 Task: Select the javascript debug terminal option in the windows.
Action: Mouse moved to (11, 518)
Screenshot: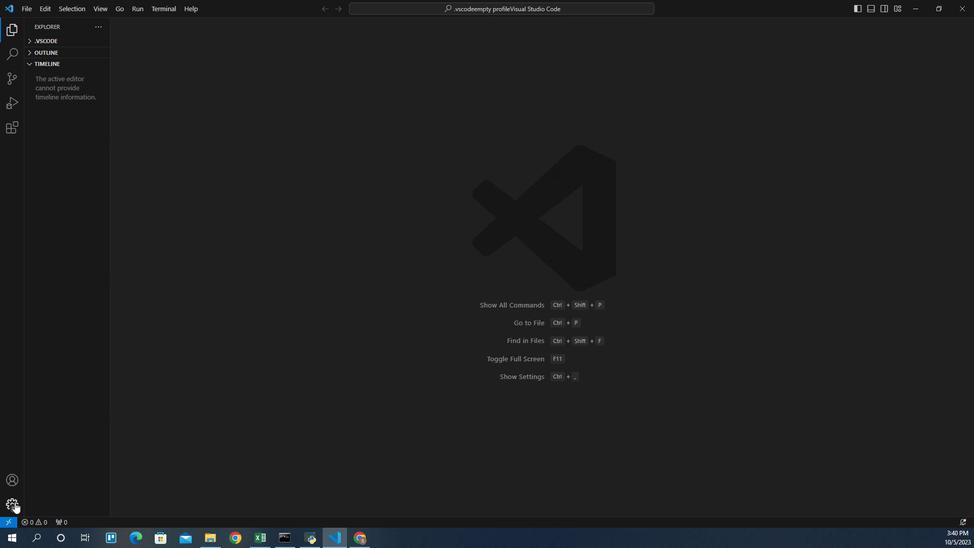 
Action: Mouse pressed left at (11, 518)
Screenshot: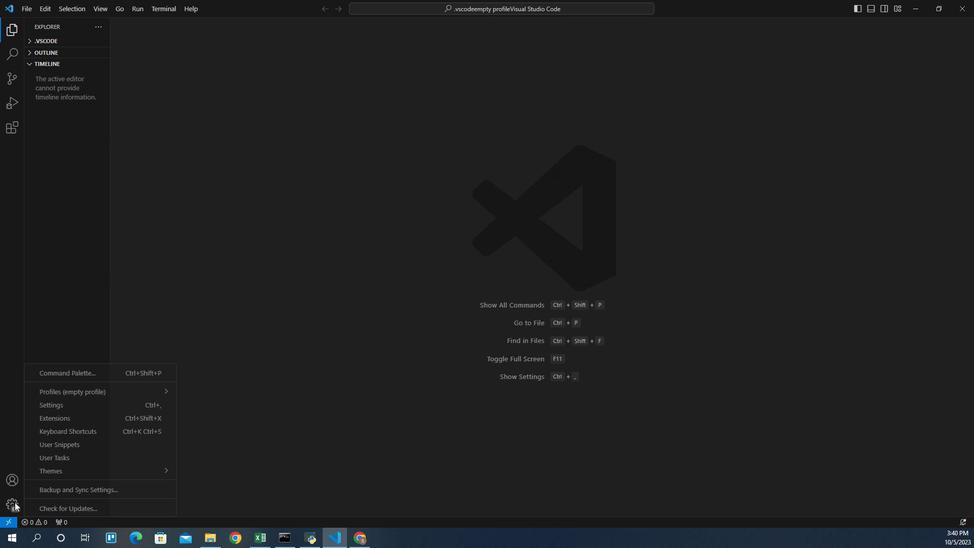 
Action: Mouse moved to (52, 413)
Screenshot: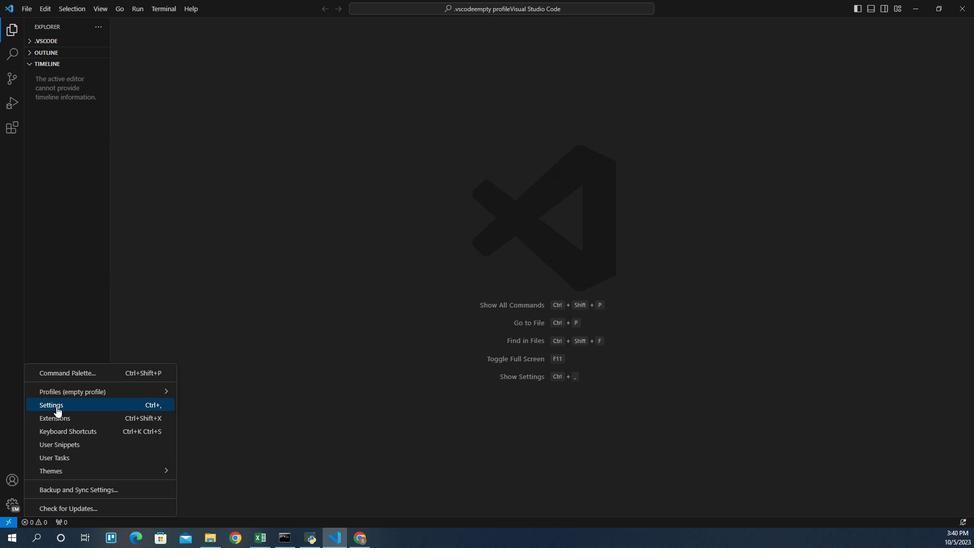 
Action: Mouse pressed left at (52, 413)
Screenshot: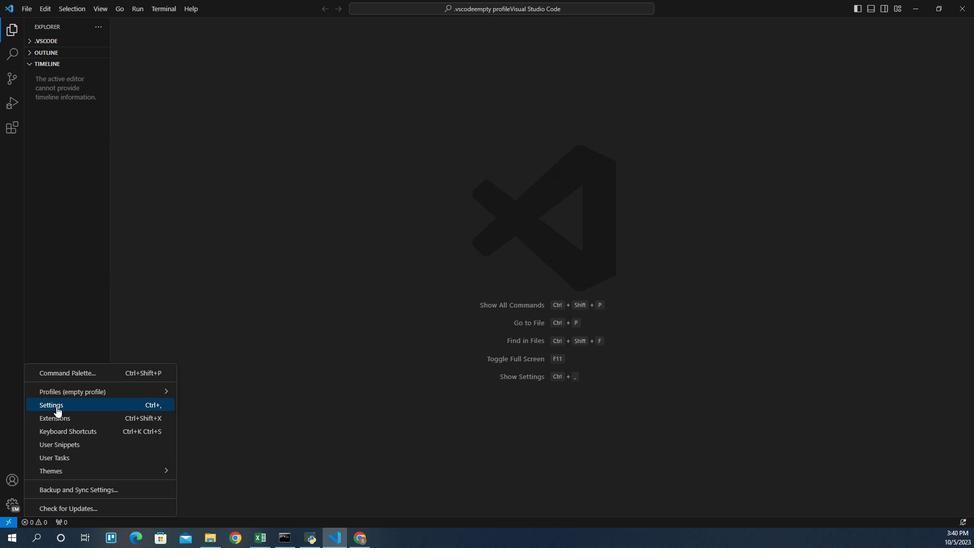 
Action: Mouse moved to (267, 120)
Screenshot: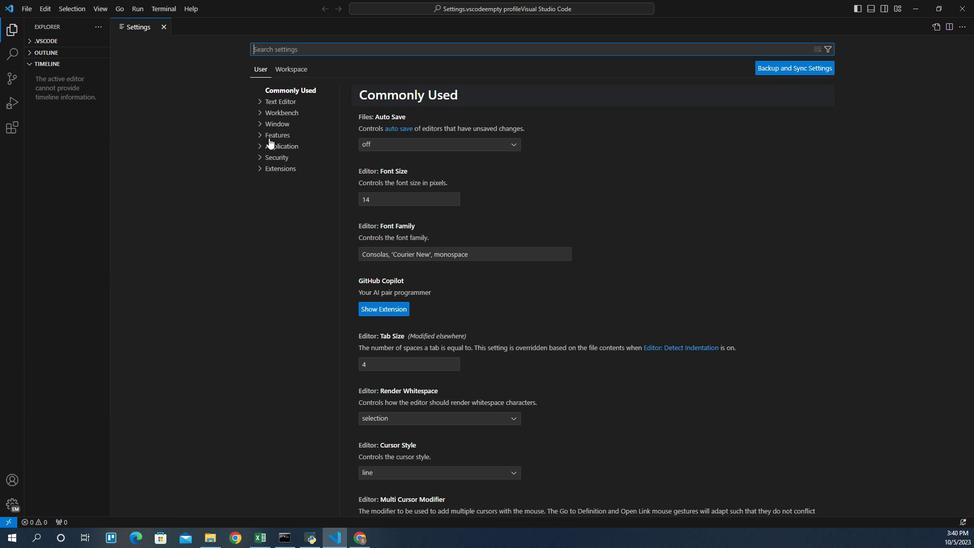 
Action: Mouse pressed left at (267, 120)
Screenshot: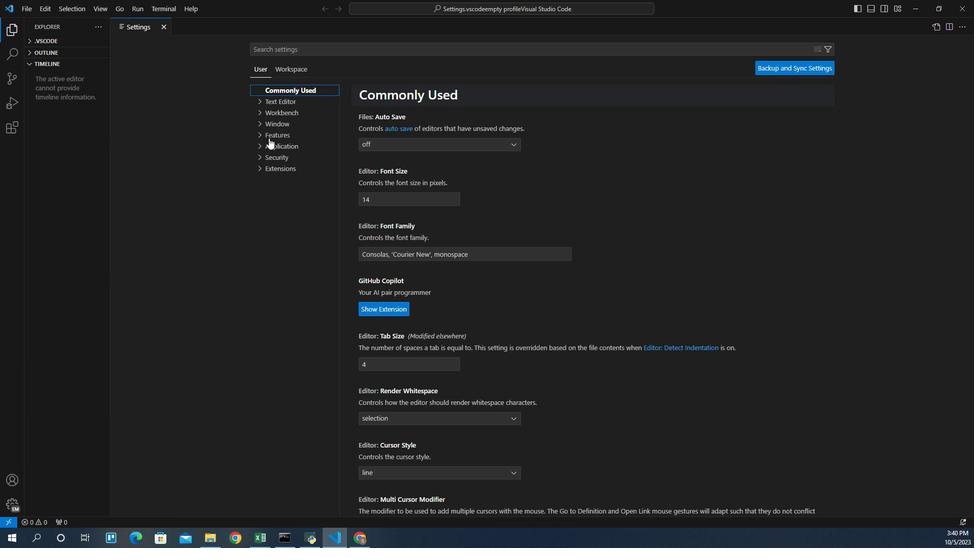 
Action: Mouse moved to (281, 214)
Screenshot: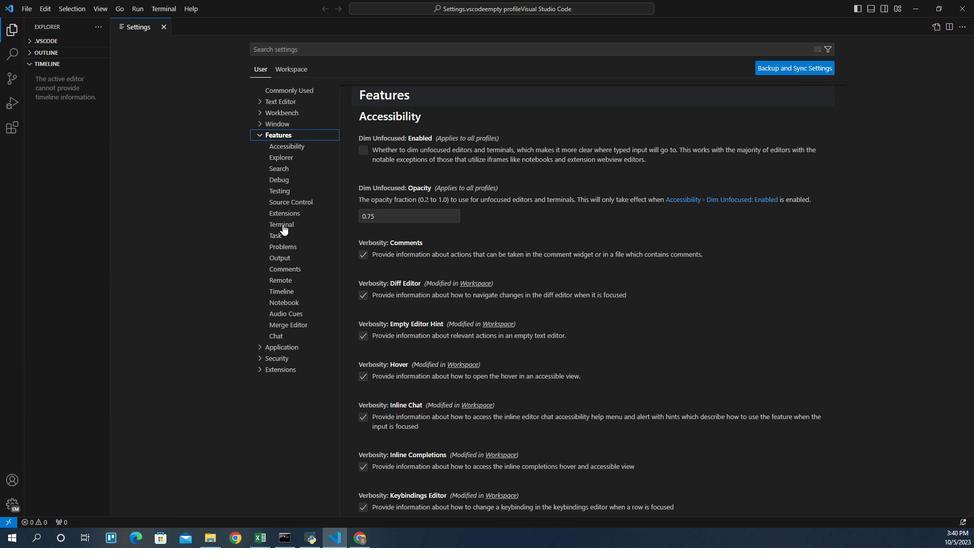 
Action: Mouse pressed left at (281, 214)
Screenshot: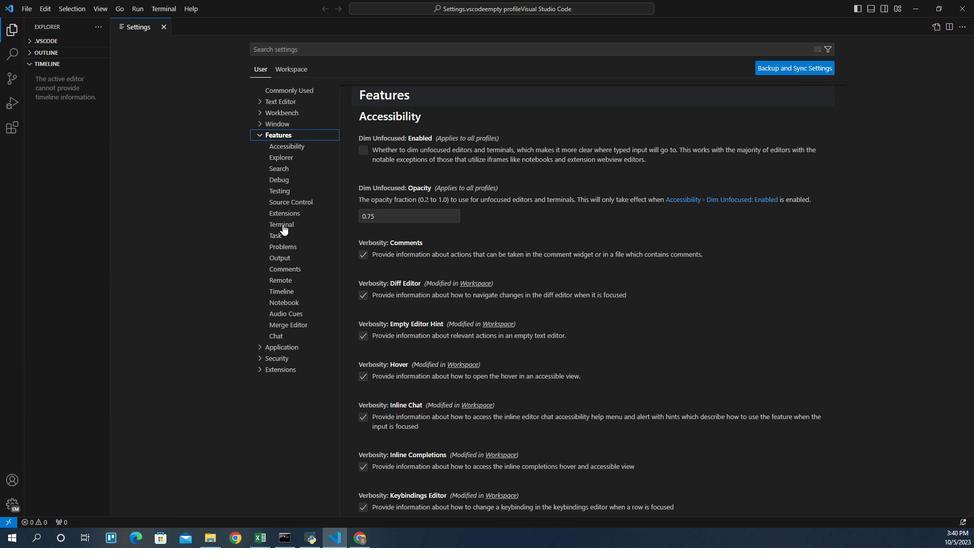 
Action: Mouse moved to (492, 408)
Screenshot: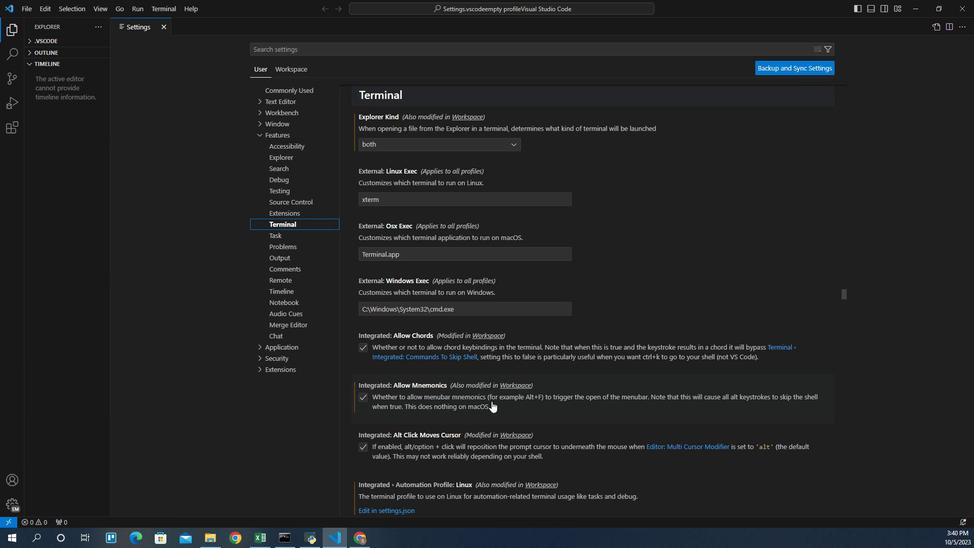 
Action: Mouse scrolled (492, 407) with delta (0, 0)
Screenshot: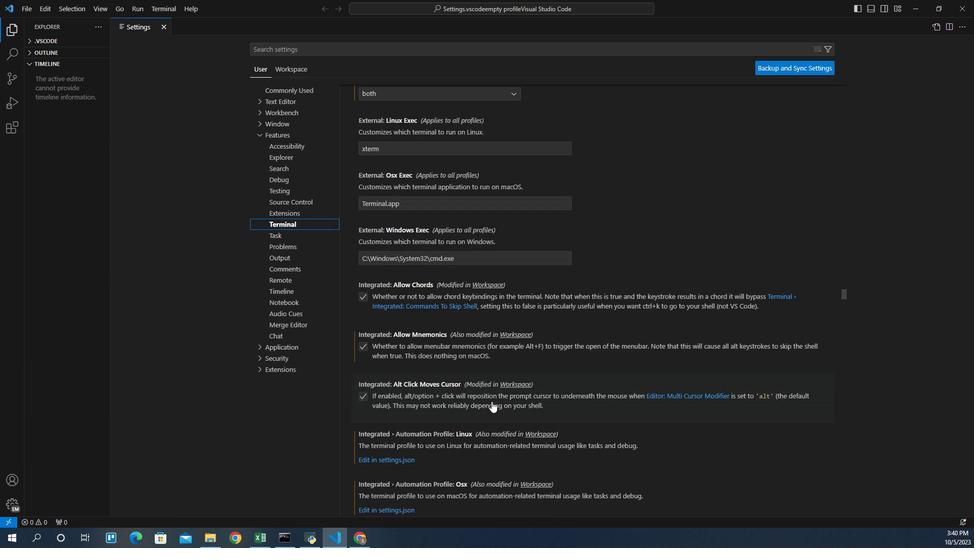 
Action: Mouse scrolled (492, 407) with delta (0, 0)
Screenshot: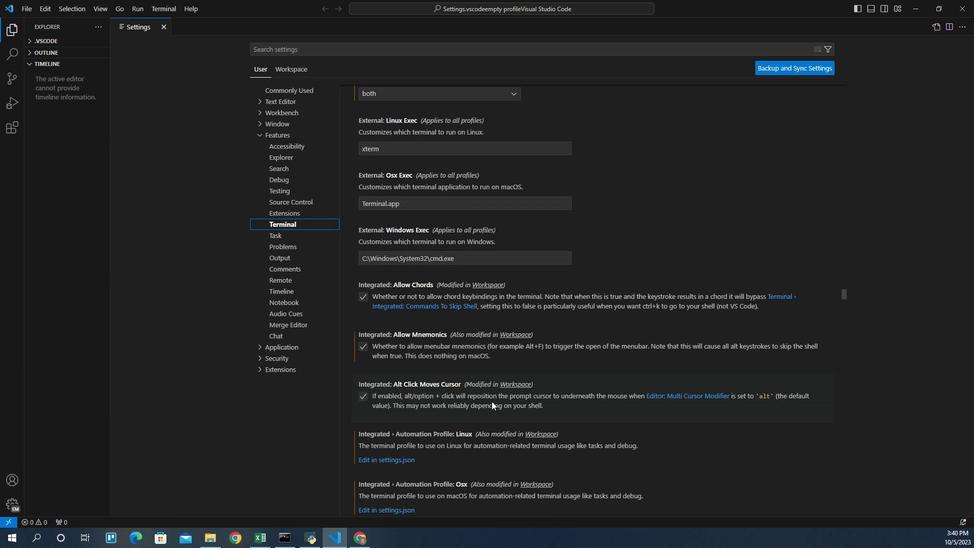 
Action: Mouse scrolled (492, 407) with delta (0, 0)
Screenshot: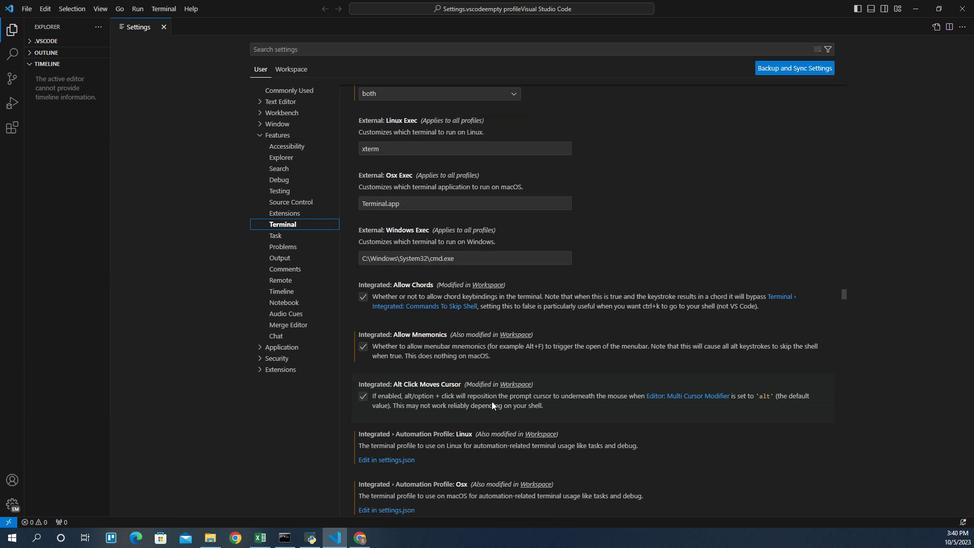 
Action: Mouse scrolled (492, 407) with delta (0, 0)
Screenshot: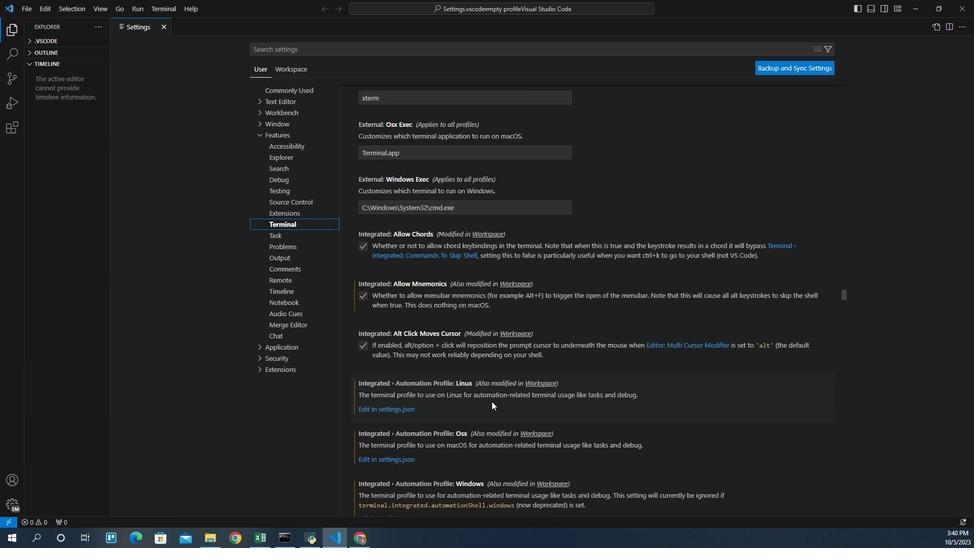 
Action: Mouse scrolled (492, 407) with delta (0, 0)
Screenshot: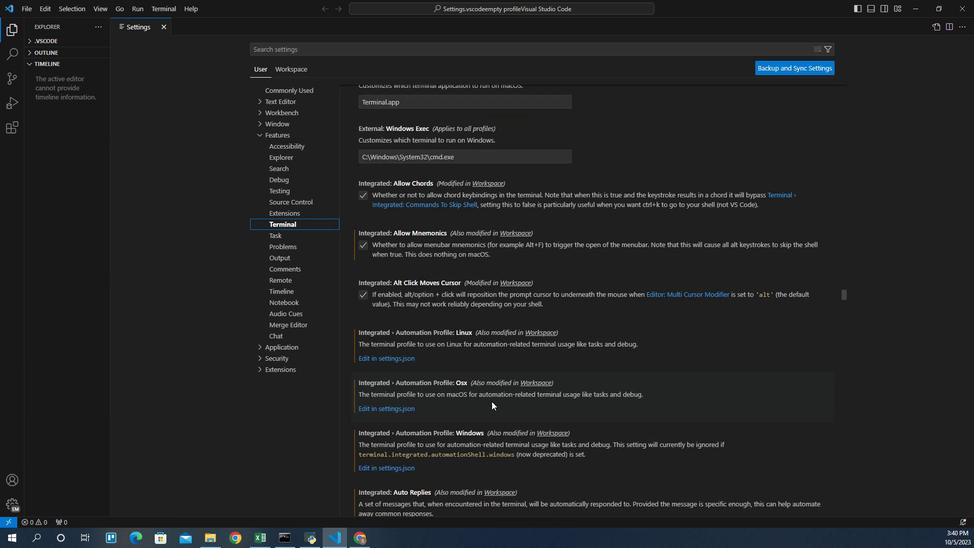 
Action: Mouse scrolled (492, 407) with delta (0, 0)
Screenshot: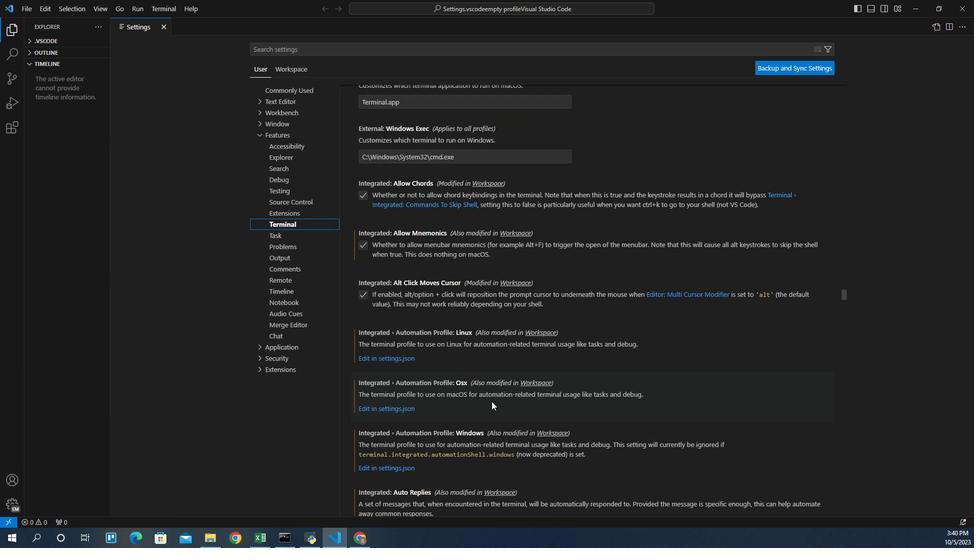 
Action: Mouse scrolled (492, 407) with delta (0, 0)
Screenshot: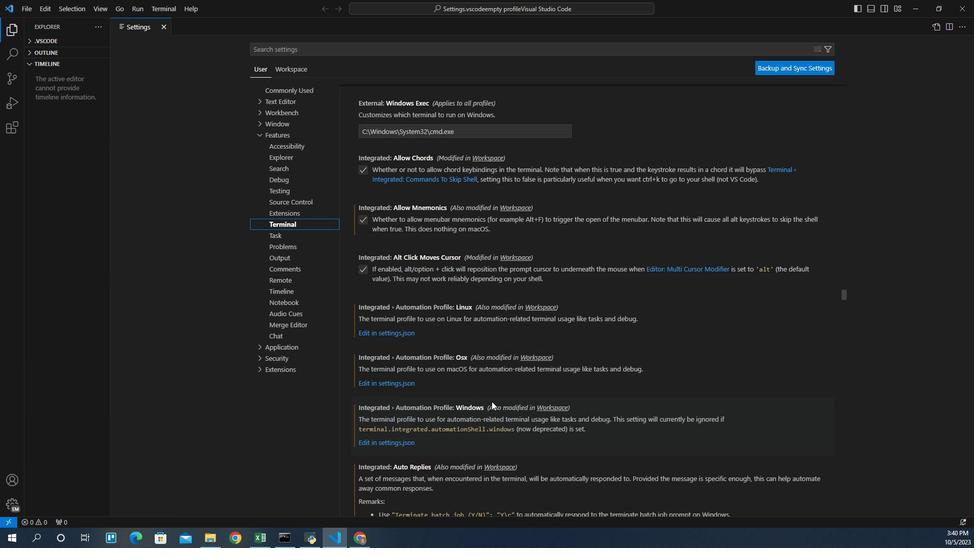 
Action: Mouse scrolled (492, 407) with delta (0, 0)
Screenshot: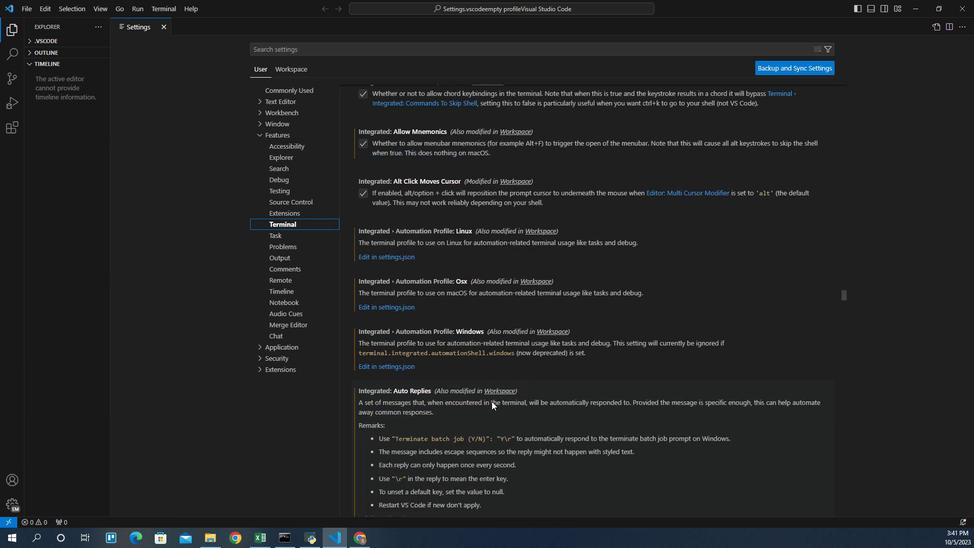 
Action: Mouse scrolled (492, 407) with delta (0, 0)
Screenshot: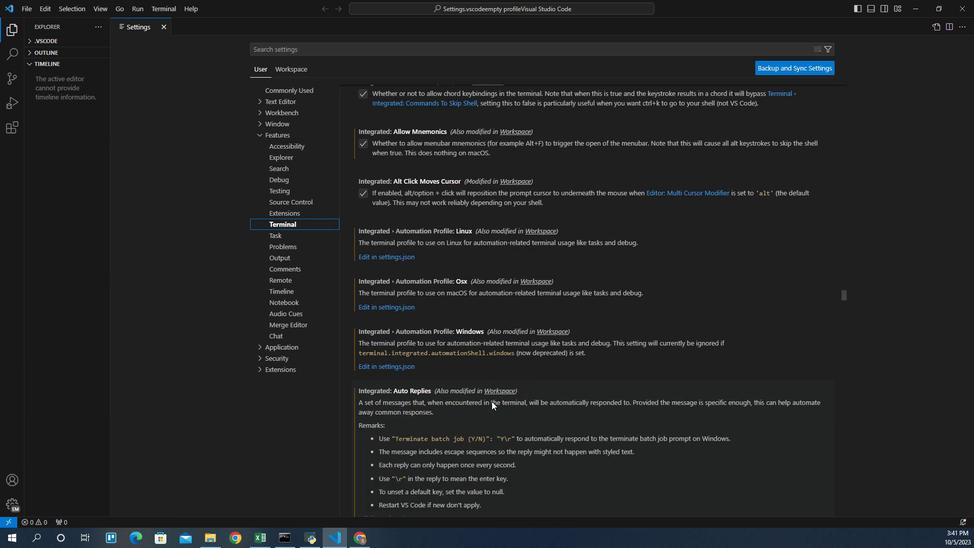 
Action: Mouse scrolled (492, 407) with delta (0, 0)
Screenshot: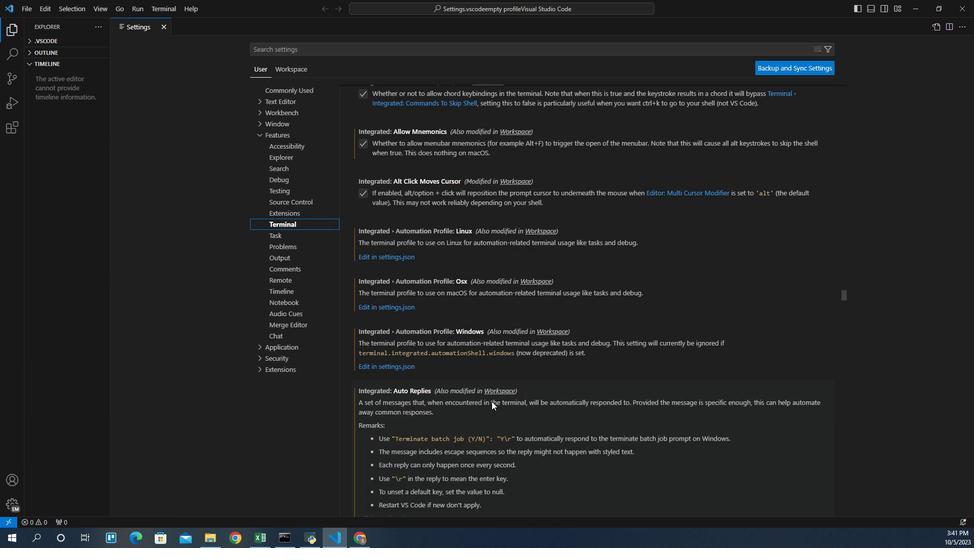 
Action: Mouse scrolled (492, 407) with delta (0, 0)
Screenshot: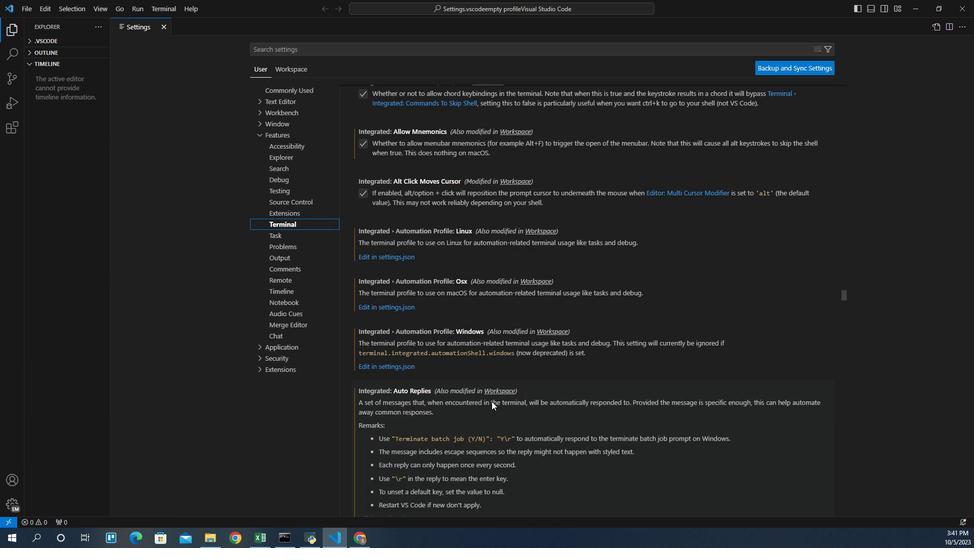 
Action: Mouse scrolled (492, 407) with delta (0, 0)
Screenshot: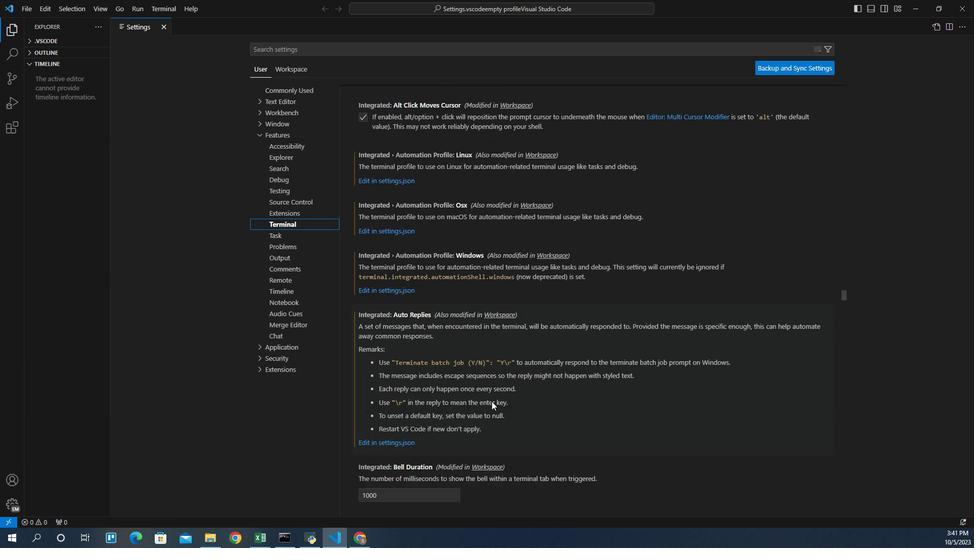 
Action: Mouse scrolled (492, 407) with delta (0, 0)
Screenshot: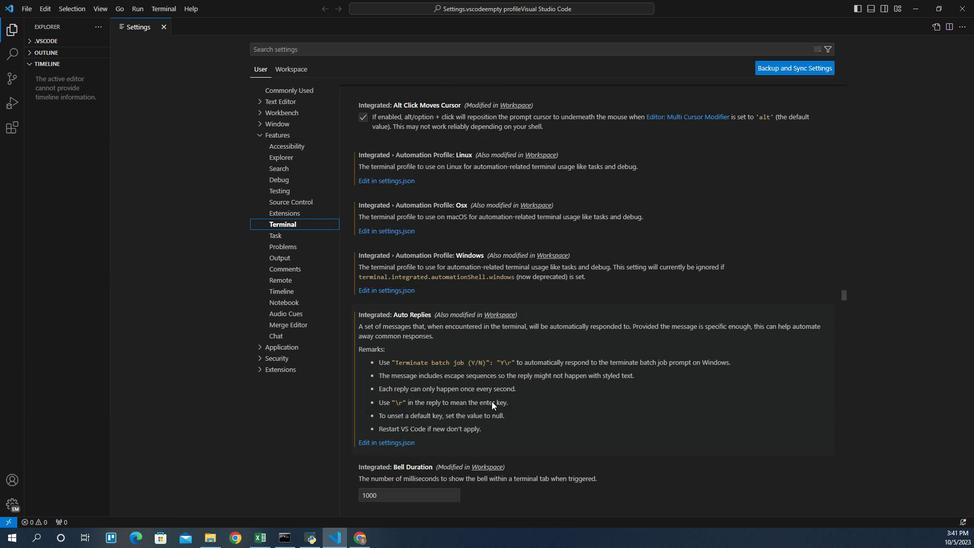 
Action: Mouse scrolled (492, 407) with delta (0, 0)
Screenshot: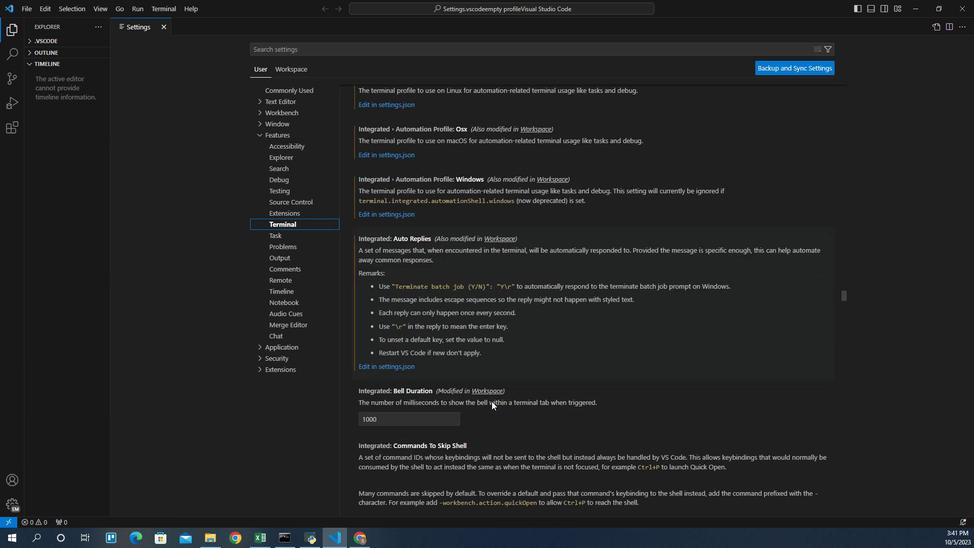 
Action: Mouse scrolled (492, 407) with delta (0, 0)
Screenshot: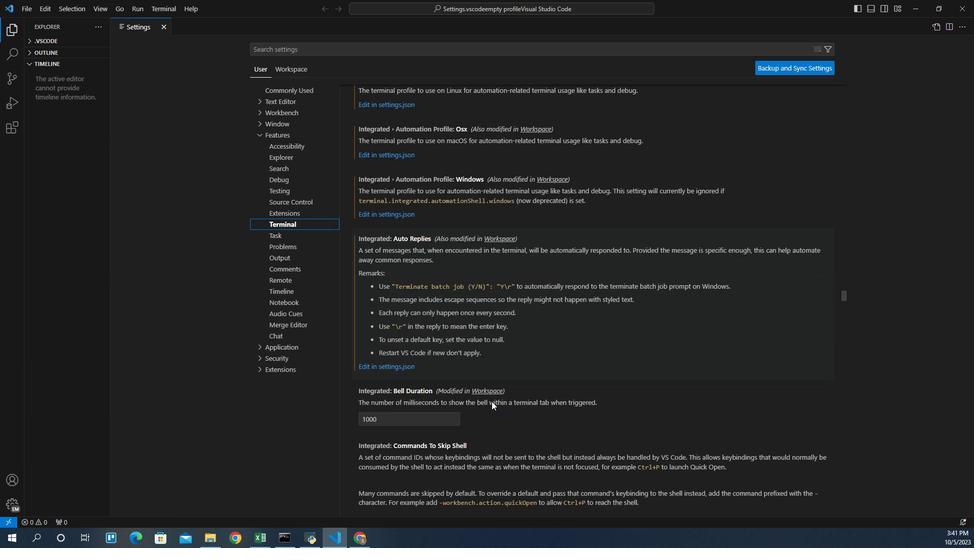 
Action: Mouse scrolled (492, 407) with delta (0, 0)
Screenshot: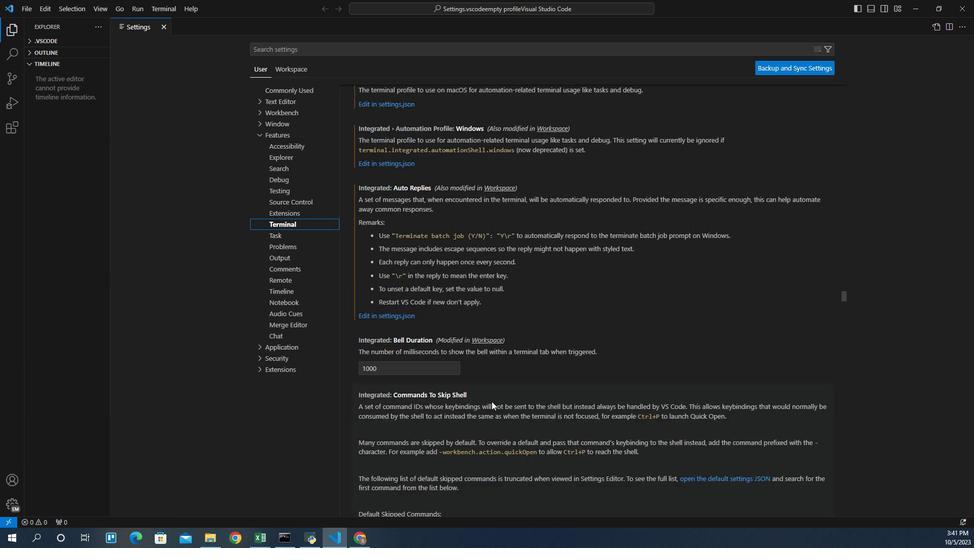 
Action: Mouse scrolled (492, 407) with delta (0, 0)
Screenshot: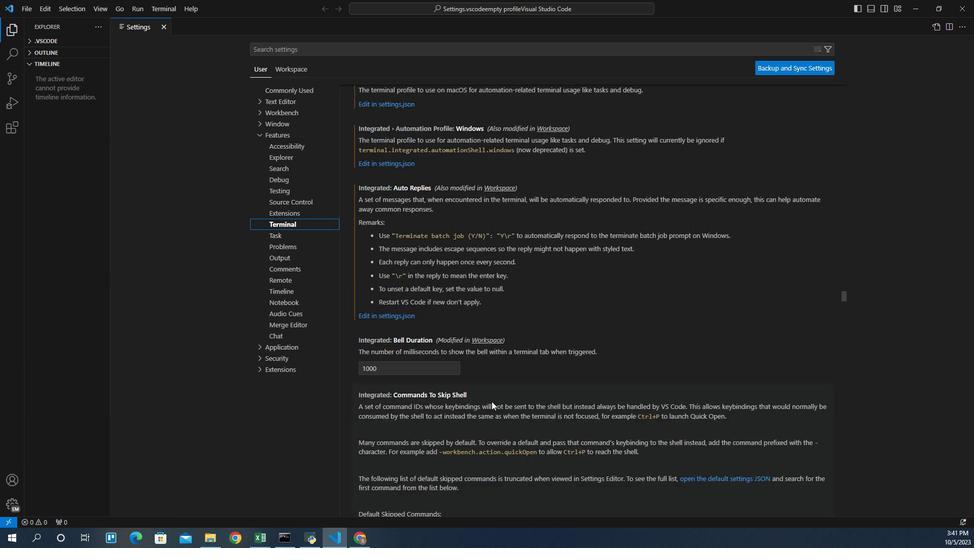 
Action: Mouse scrolled (492, 407) with delta (0, 0)
Screenshot: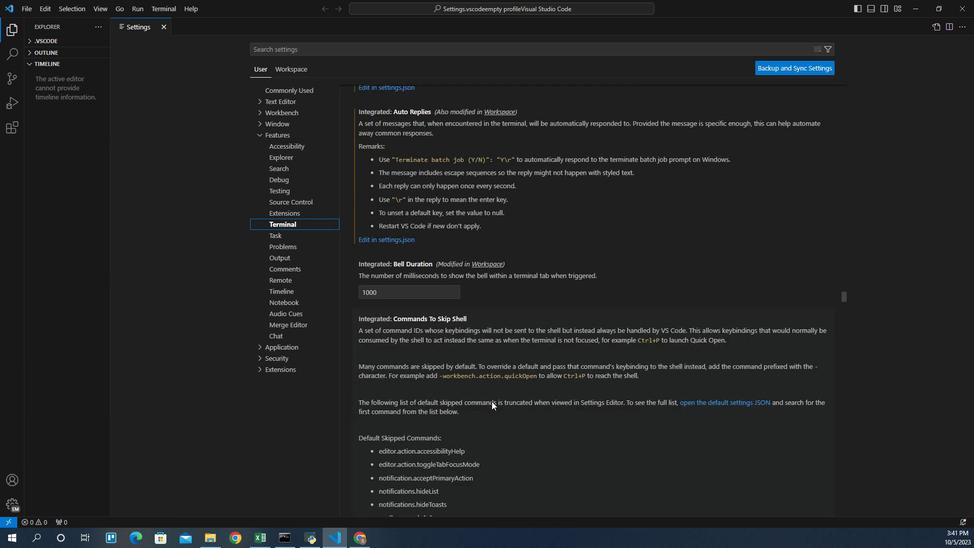 
Action: Mouse scrolled (492, 407) with delta (0, 0)
Screenshot: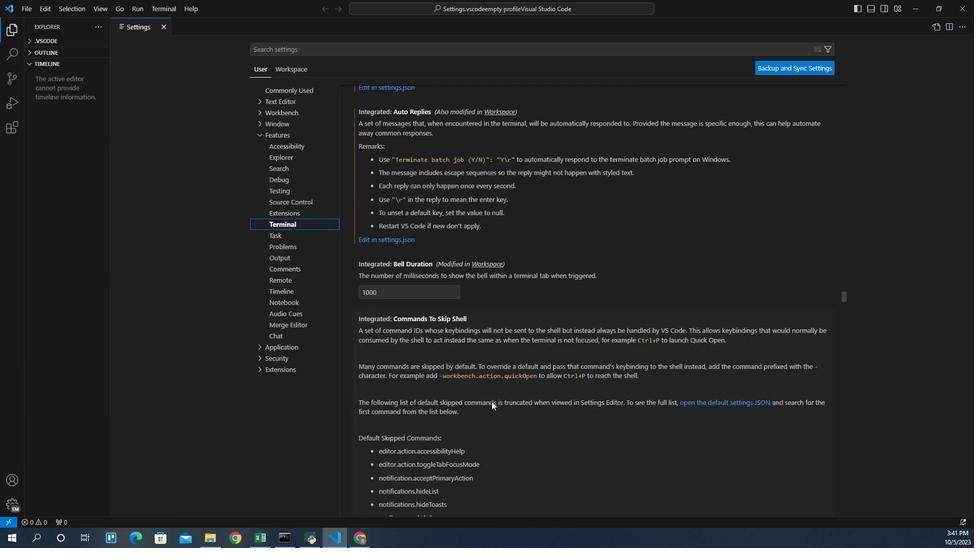 
Action: Mouse scrolled (492, 407) with delta (0, 0)
Screenshot: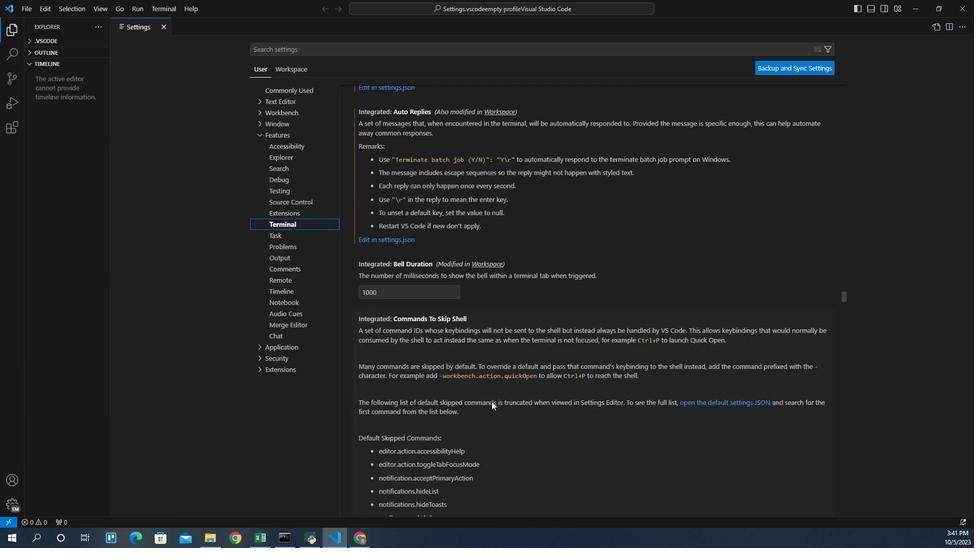 
Action: Mouse scrolled (492, 407) with delta (0, 0)
Screenshot: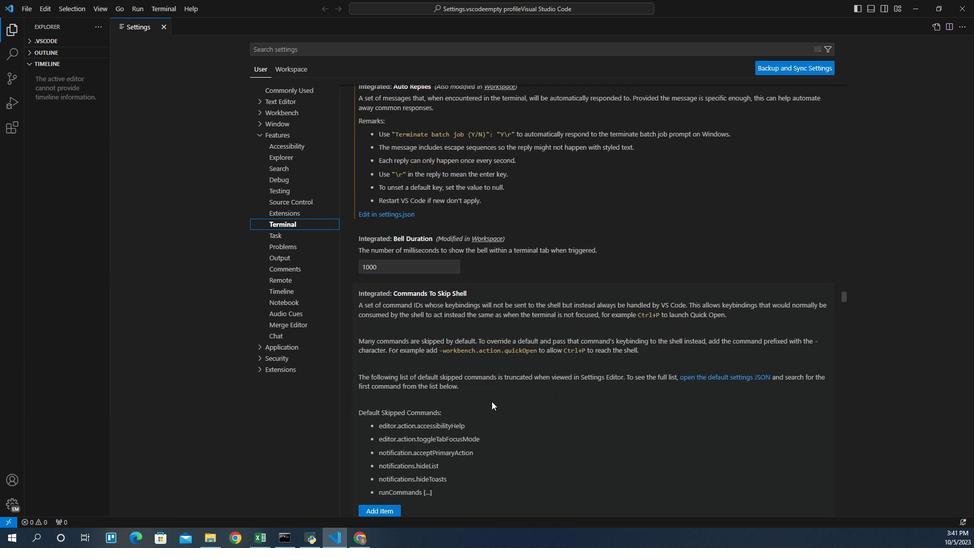 
Action: Mouse scrolled (492, 407) with delta (0, 0)
Screenshot: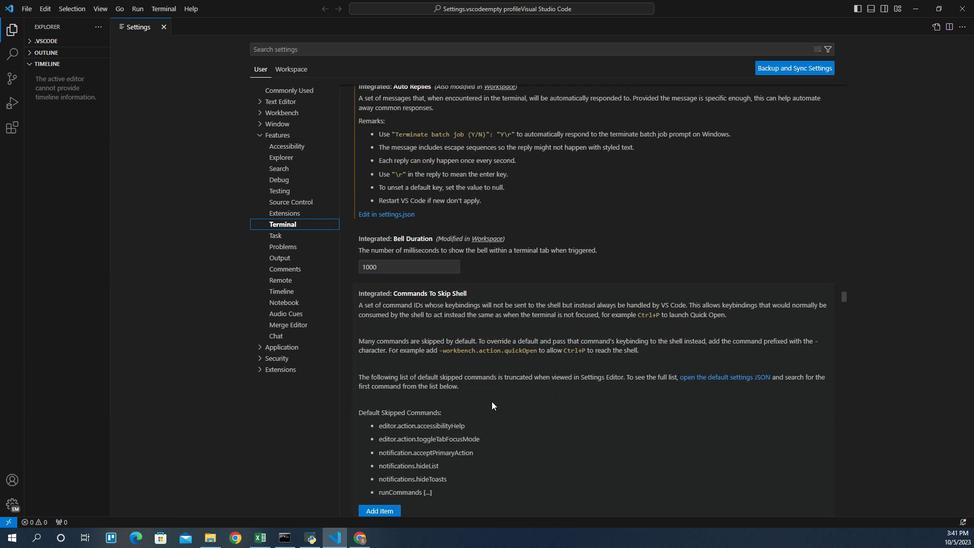 
Action: Mouse scrolled (492, 407) with delta (0, 0)
Screenshot: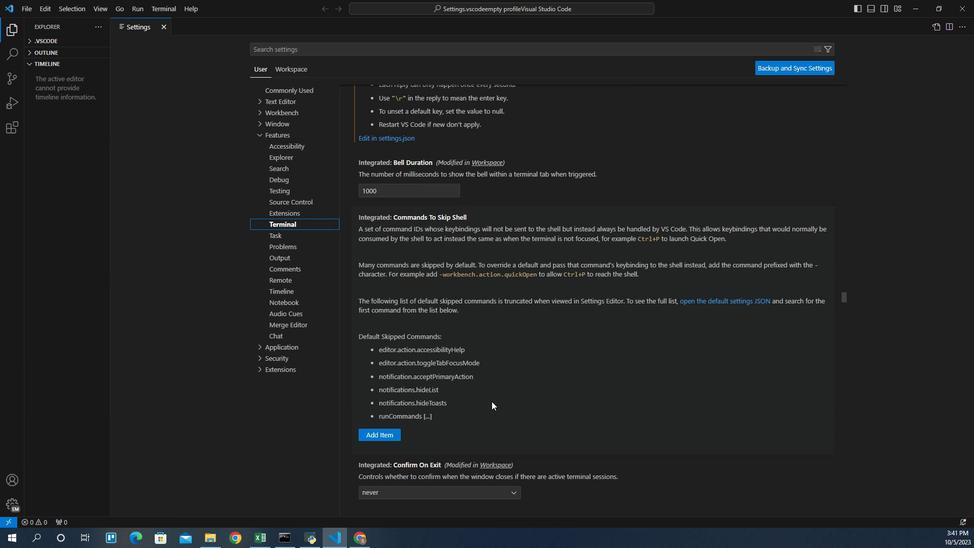 
Action: Mouse scrolled (492, 407) with delta (0, 0)
Screenshot: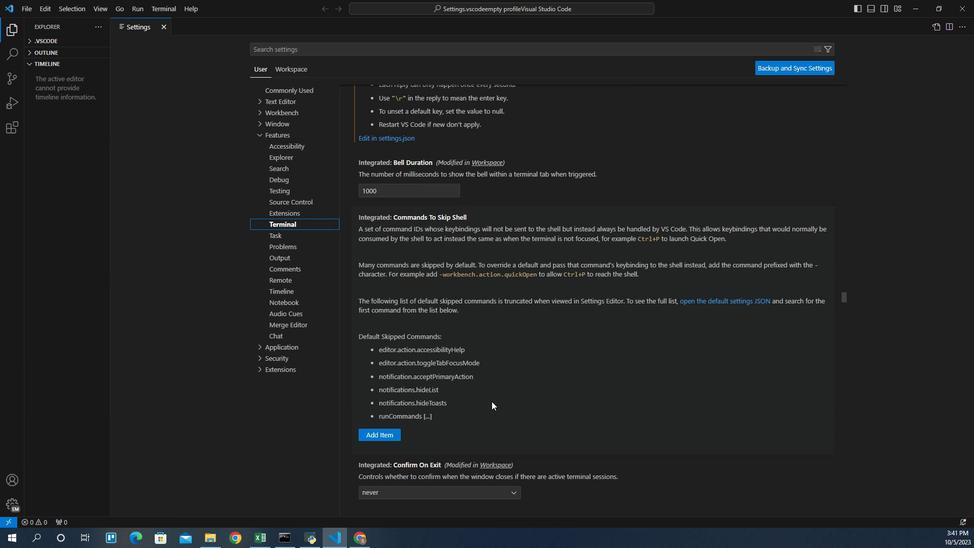 
Action: Mouse scrolled (492, 407) with delta (0, 0)
Screenshot: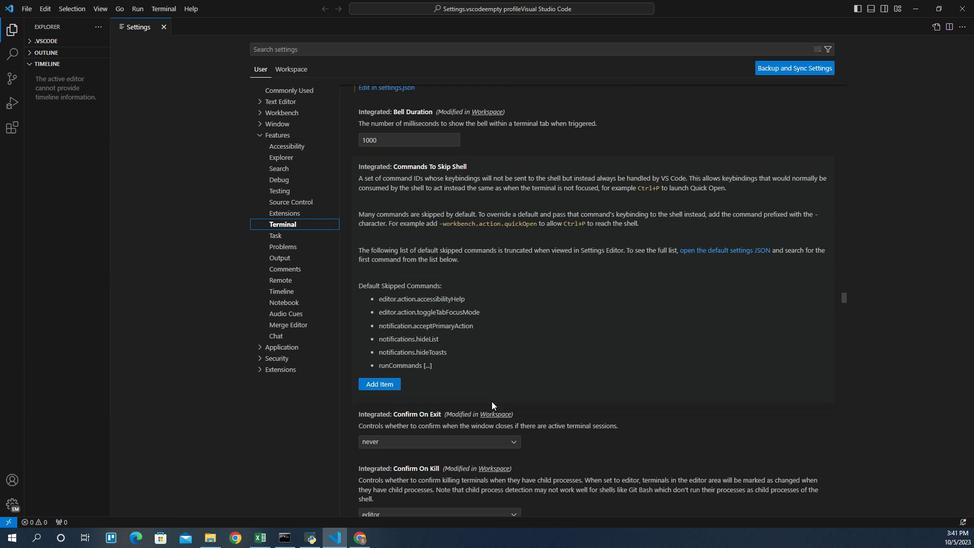 
Action: Mouse scrolled (492, 407) with delta (0, 0)
Screenshot: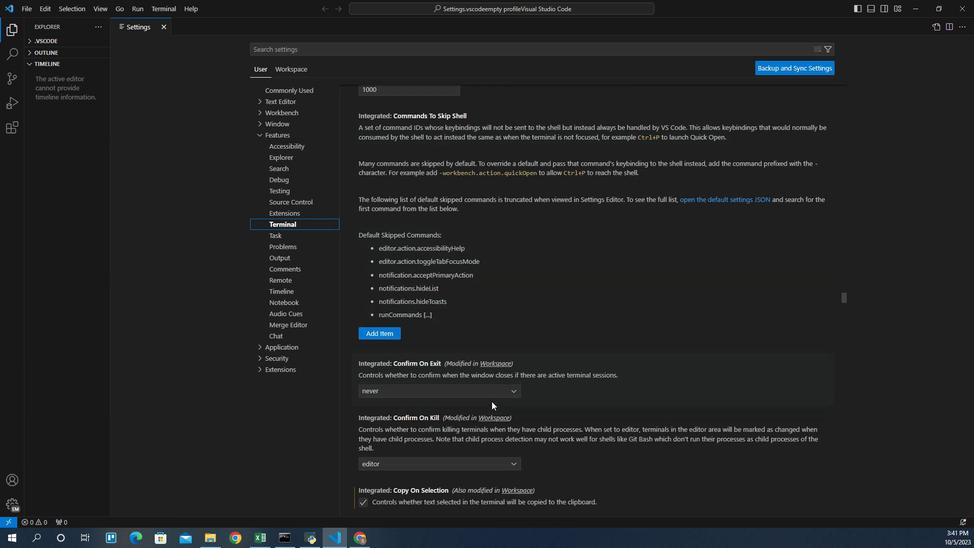 
Action: Mouse scrolled (492, 407) with delta (0, 0)
Screenshot: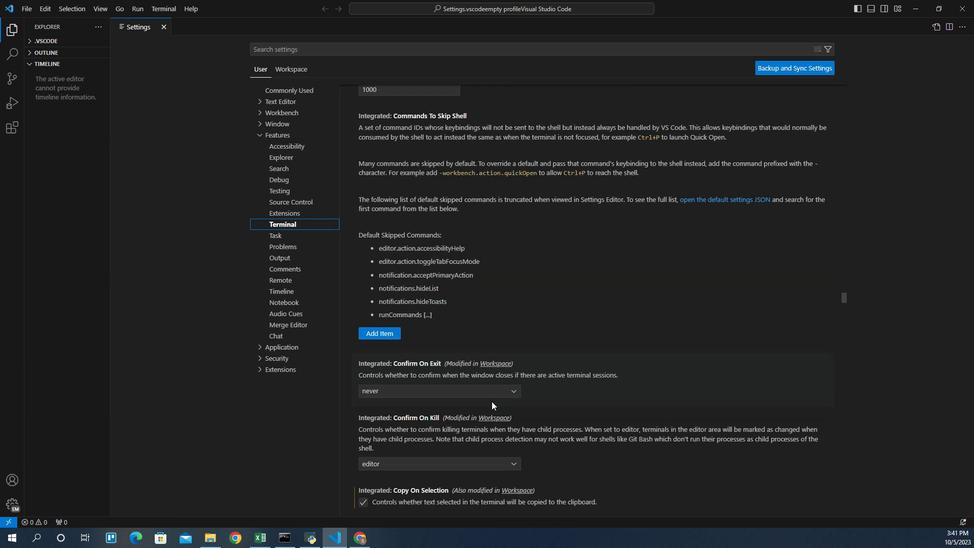 
Action: Mouse scrolled (492, 407) with delta (0, 0)
Screenshot: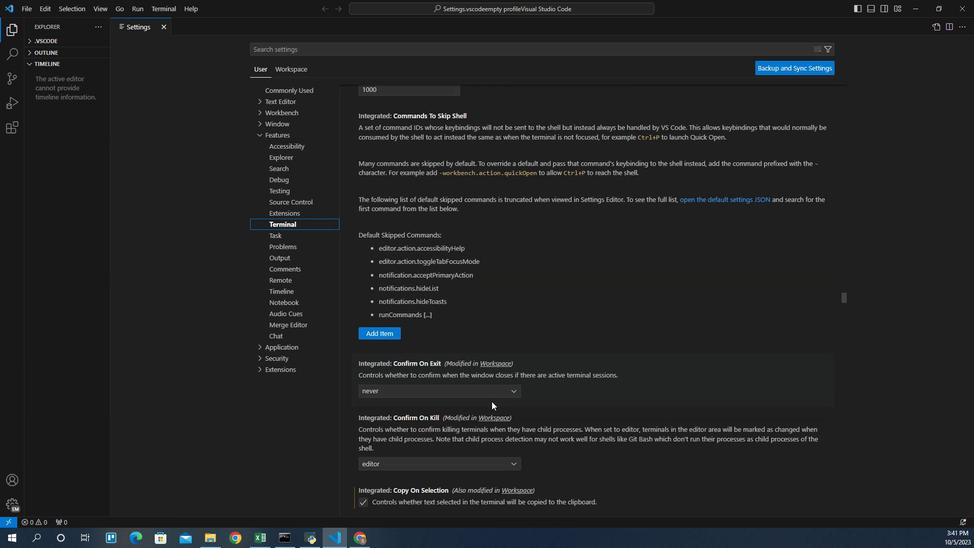 
Action: Mouse scrolled (492, 407) with delta (0, 0)
Screenshot: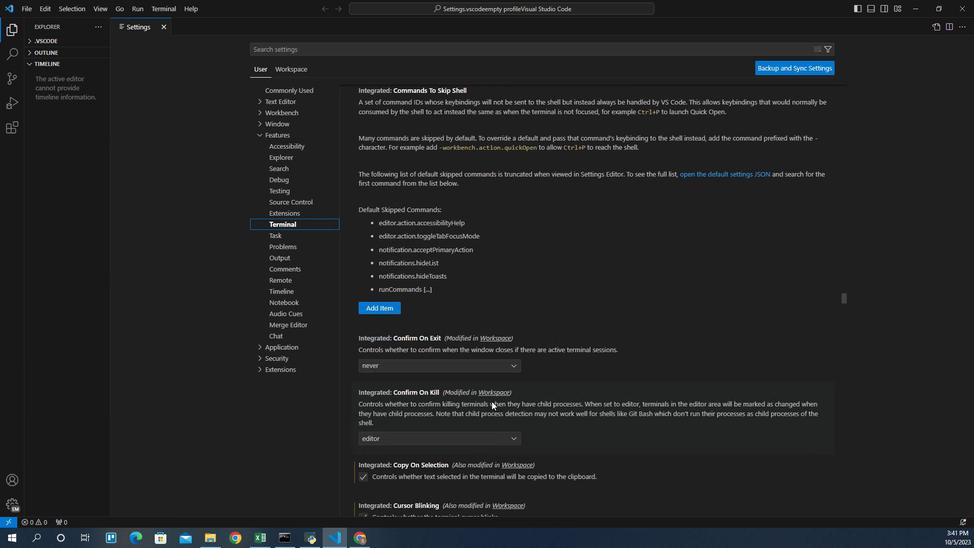 
Action: Mouse scrolled (492, 407) with delta (0, 0)
Screenshot: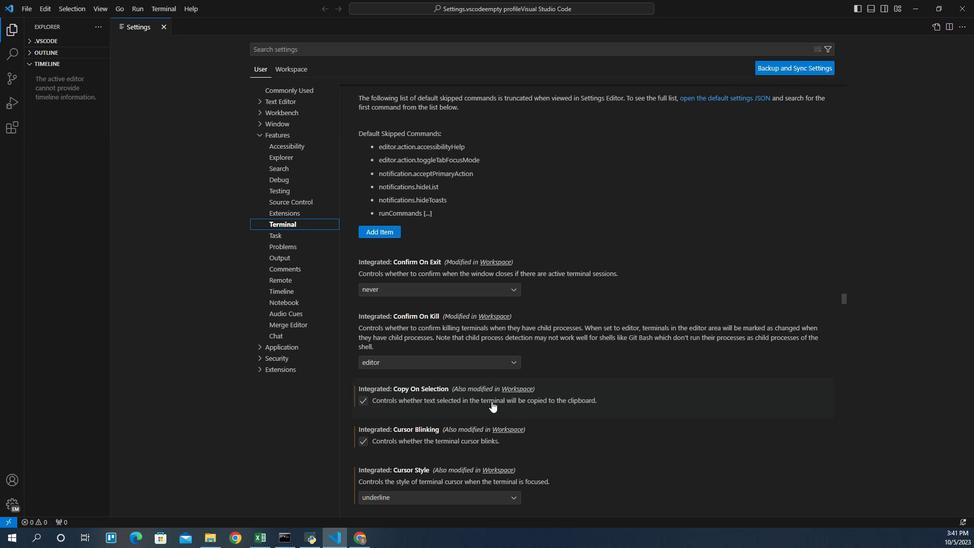 
Action: Mouse scrolled (492, 407) with delta (0, 0)
Screenshot: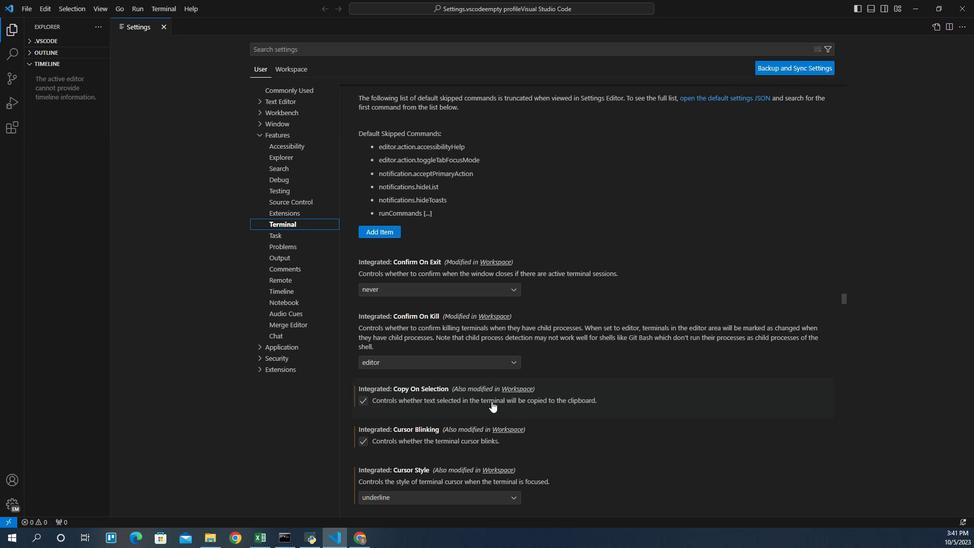 
Action: Mouse scrolled (492, 407) with delta (0, 0)
Screenshot: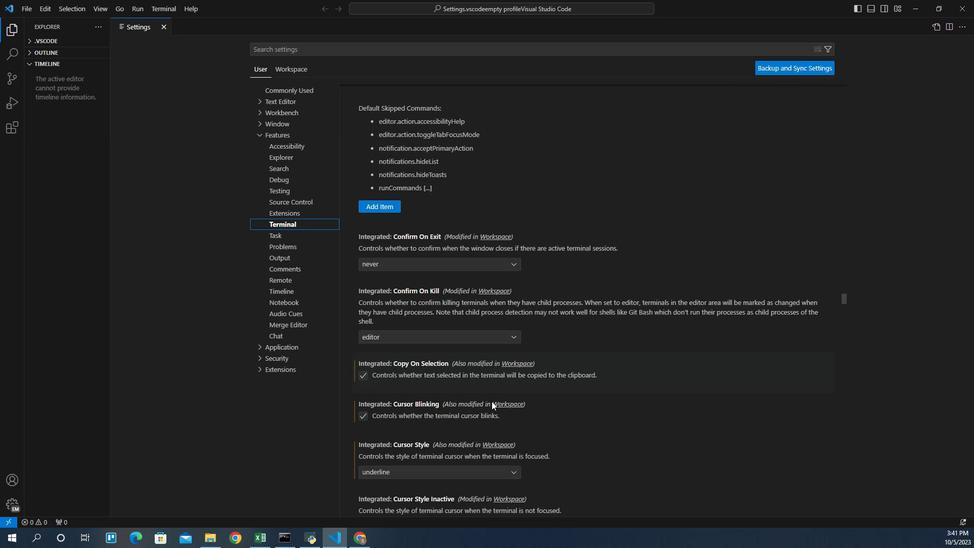 
Action: Mouse scrolled (492, 407) with delta (0, 0)
Screenshot: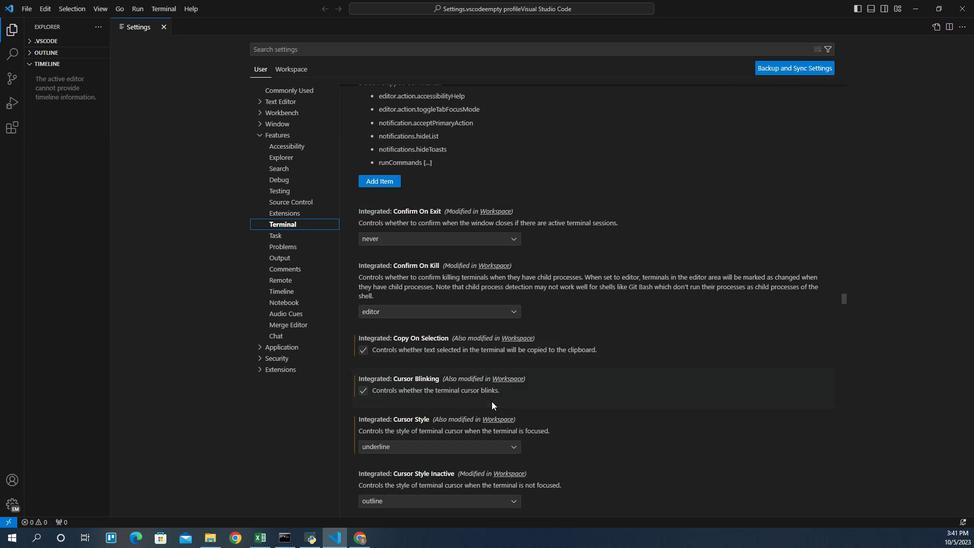 
Action: Mouse scrolled (492, 407) with delta (0, 0)
Screenshot: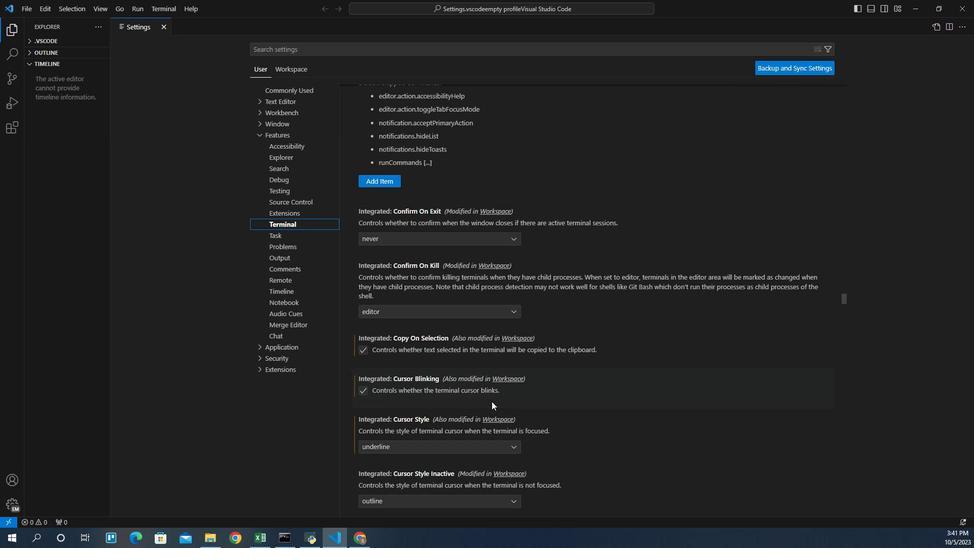 
Action: Mouse scrolled (492, 407) with delta (0, 0)
Screenshot: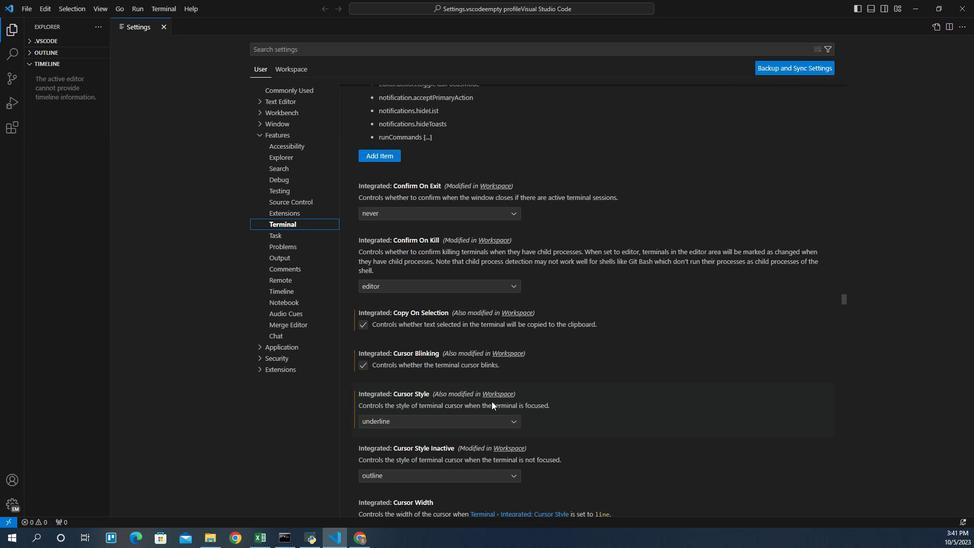 
Action: Mouse scrolled (492, 407) with delta (0, 0)
Screenshot: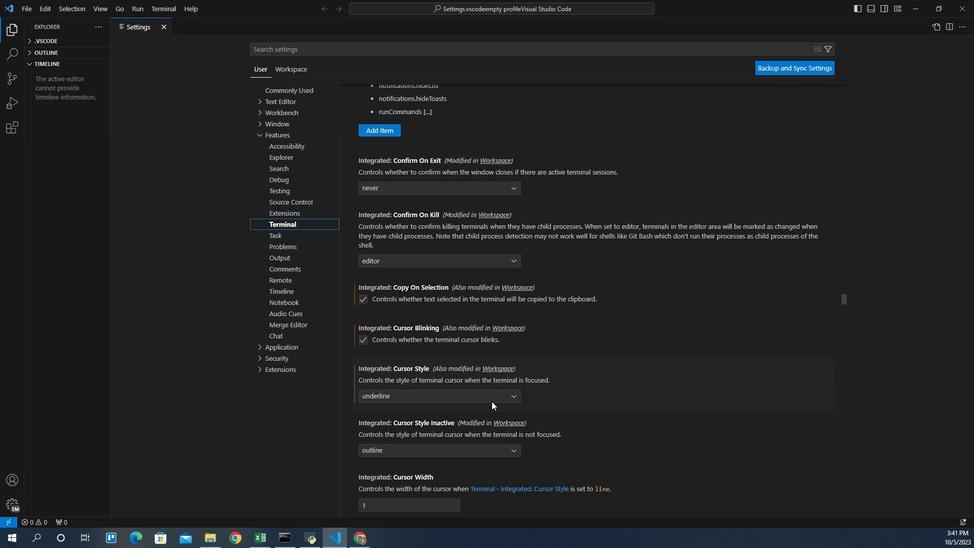 
Action: Mouse scrolled (492, 407) with delta (0, 0)
Screenshot: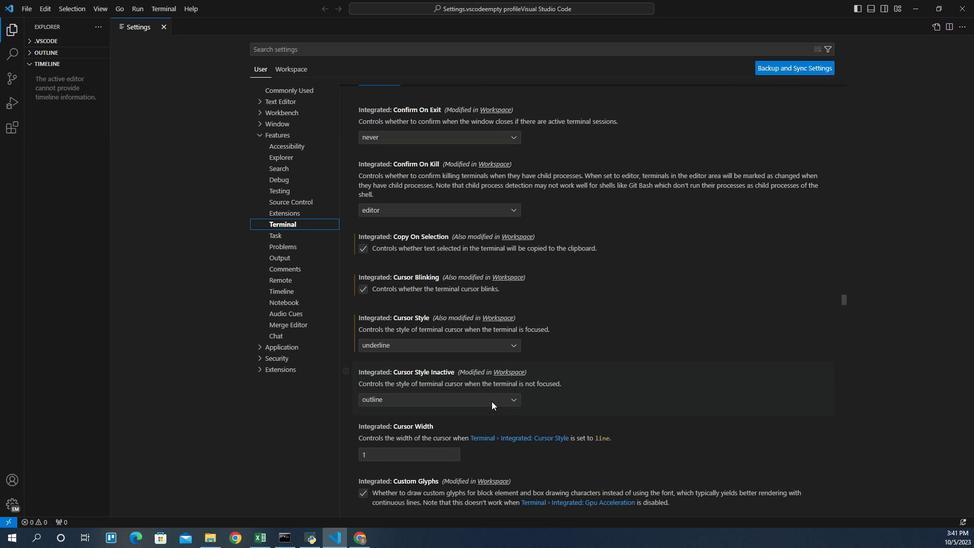 
Action: Mouse scrolled (492, 407) with delta (0, 0)
Screenshot: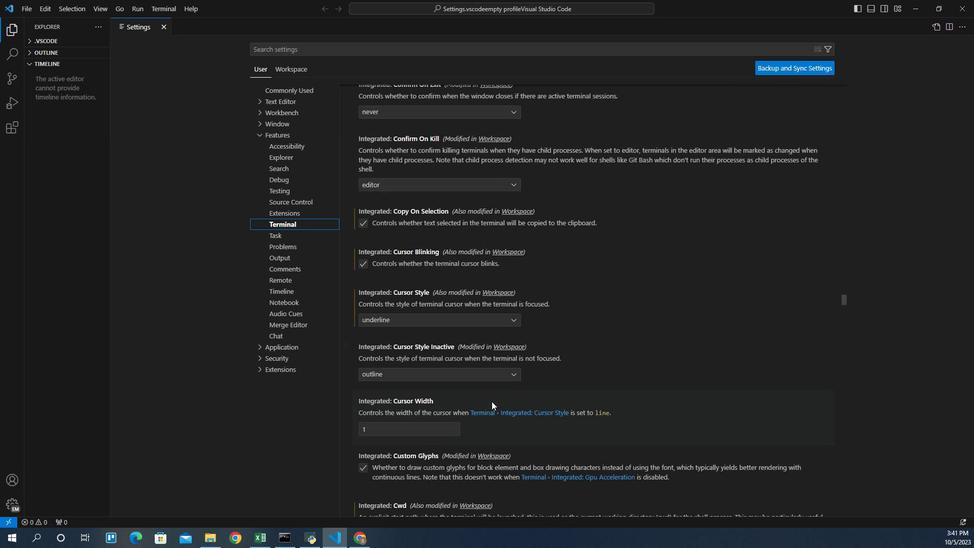 
Action: Mouse scrolled (492, 407) with delta (0, 0)
Screenshot: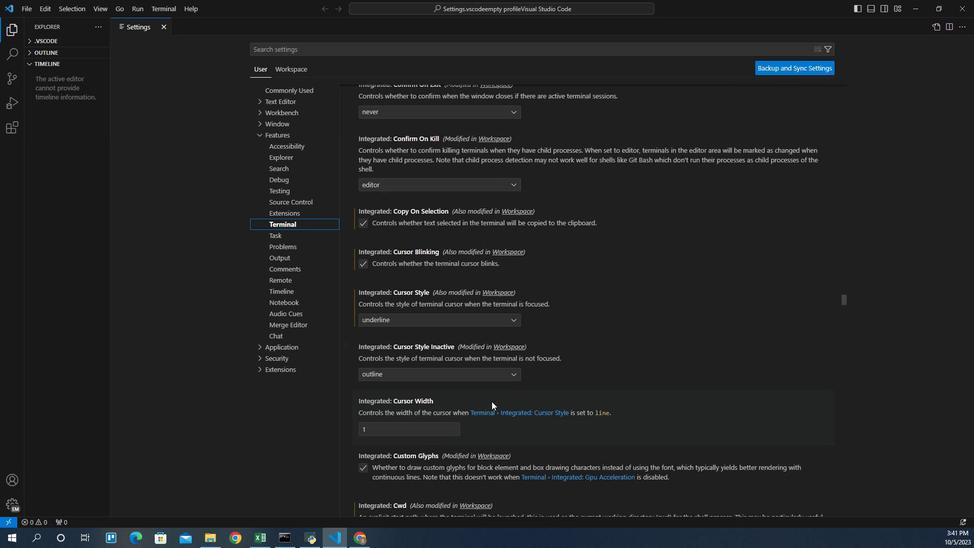 
Action: Mouse scrolled (492, 407) with delta (0, 0)
Screenshot: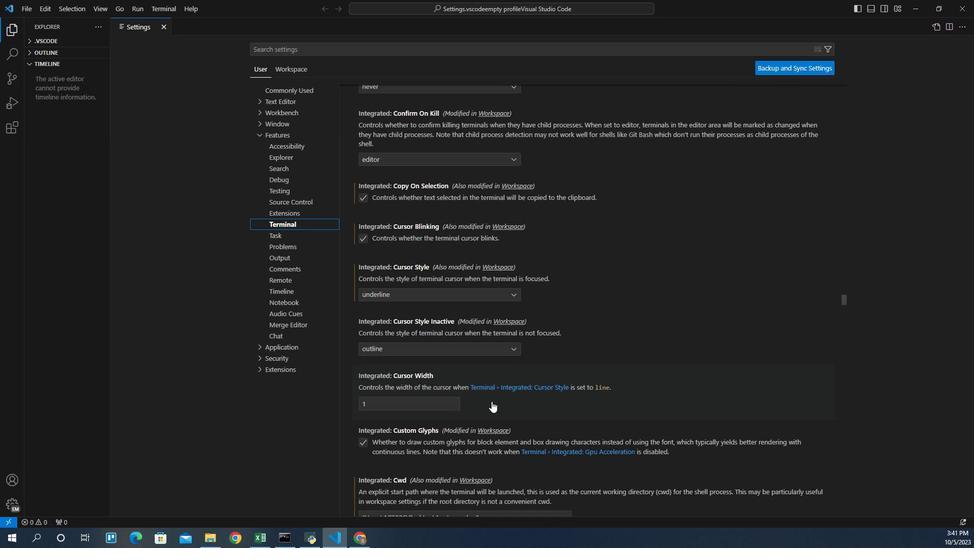
Action: Mouse scrolled (492, 407) with delta (0, 0)
Screenshot: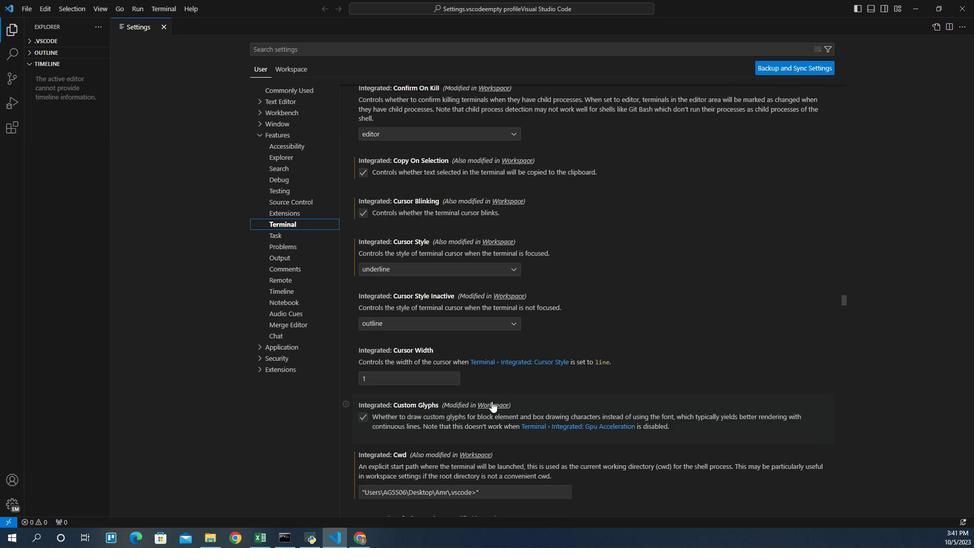 
Action: Mouse scrolled (492, 407) with delta (0, 0)
Screenshot: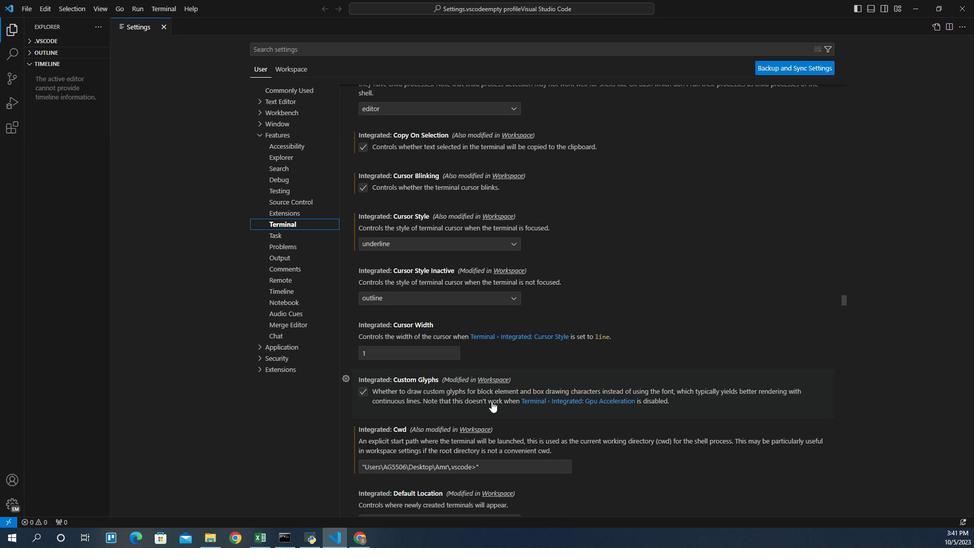 
Action: Mouse scrolled (492, 407) with delta (0, 0)
Screenshot: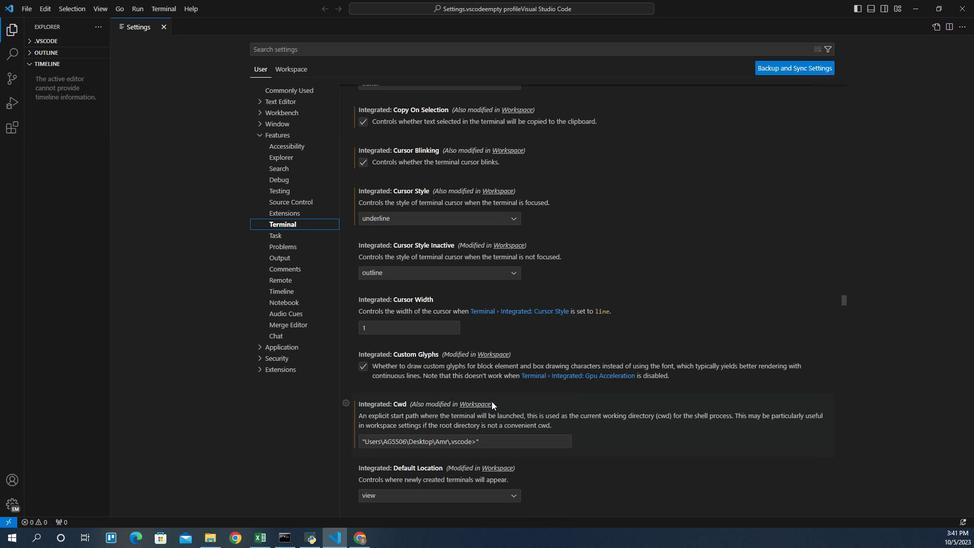 
Action: Mouse scrolled (492, 407) with delta (0, 0)
Screenshot: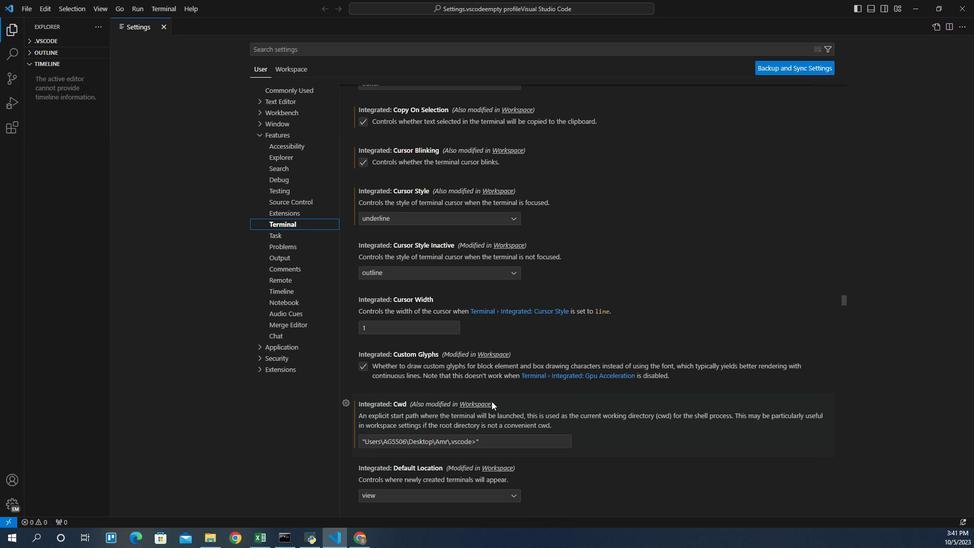 
Action: Mouse scrolled (492, 407) with delta (0, 0)
Screenshot: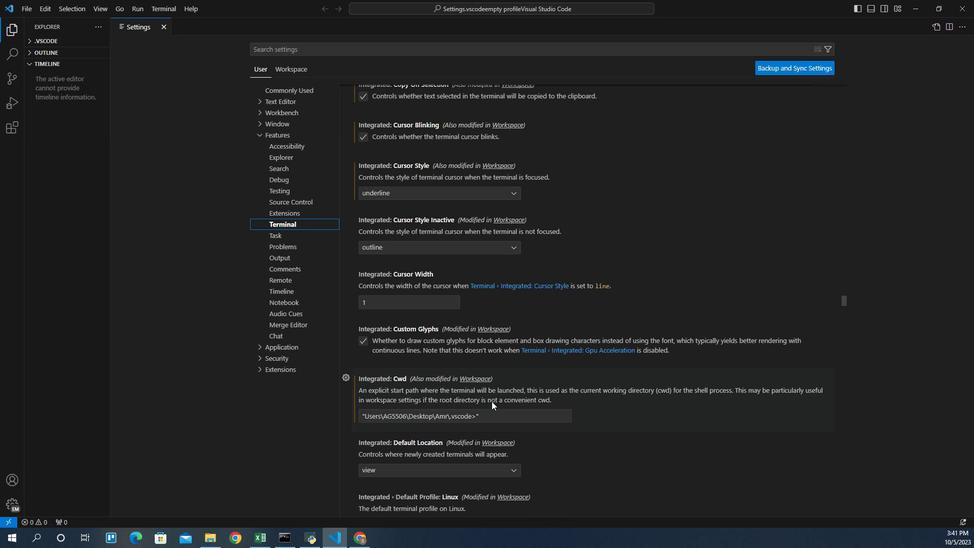 
Action: Mouse scrolled (492, 407) with delta (0, 0)
Screenshot: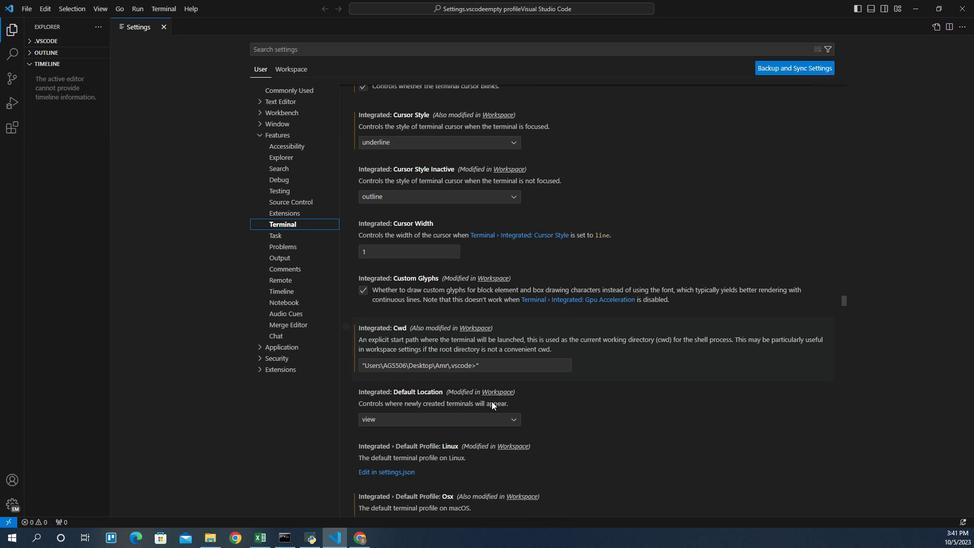 
Action: Mouse scrolled (492, 407) with delta (0, 0)
Screenshot: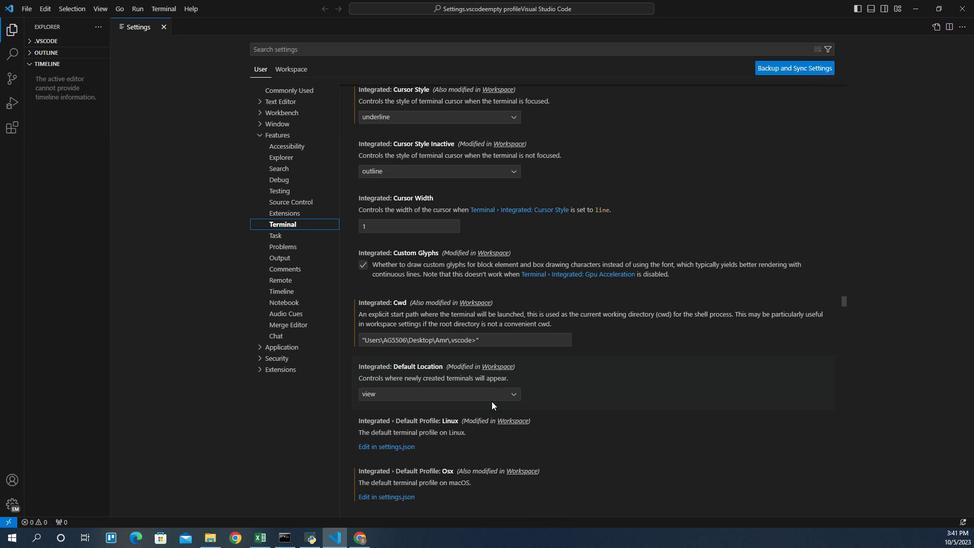 
Action: Mouse scrolled (492, 407) with delta (0, 0)
Screenshot: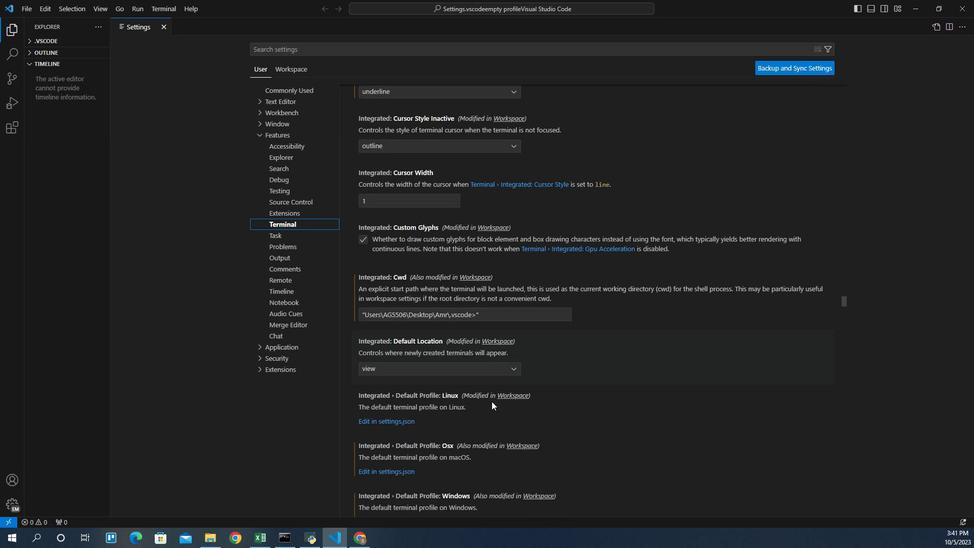 
Action: Mouse scrolled (492, 407) with delta (0, 0)
Screenshot: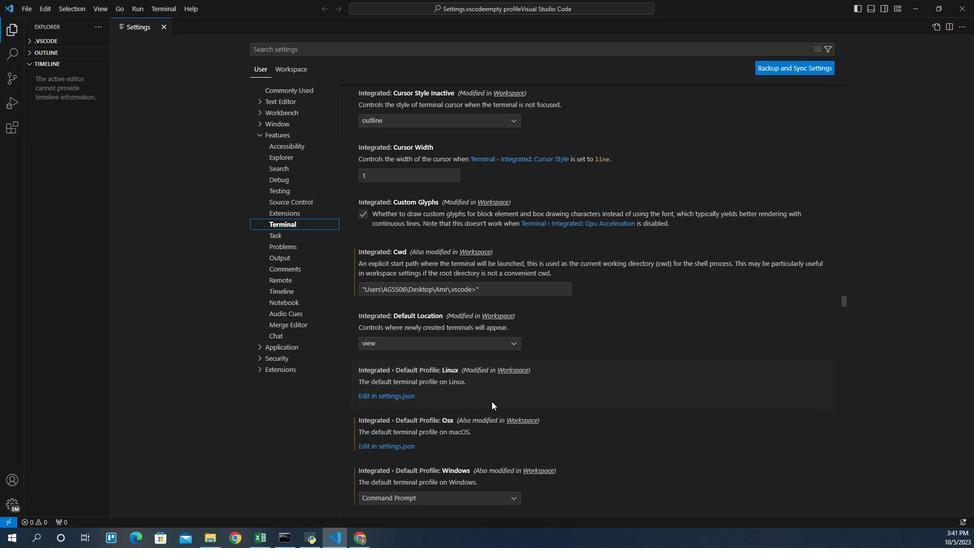 
Action: Mouse scrolled (492, 407) with delta (0, 0)
Screenshot: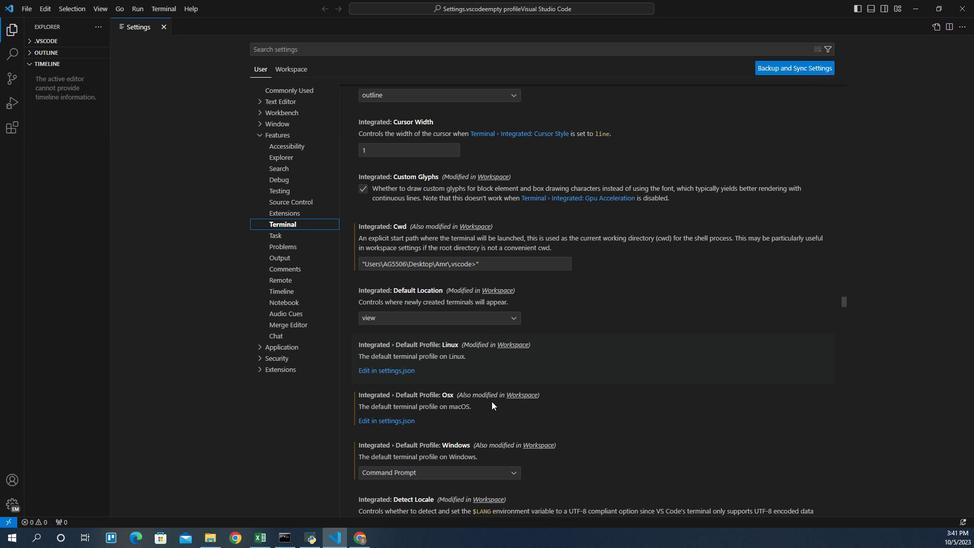 
Action: Mouse scrolled (492, 407) with delta (0, 0)
Screenshot: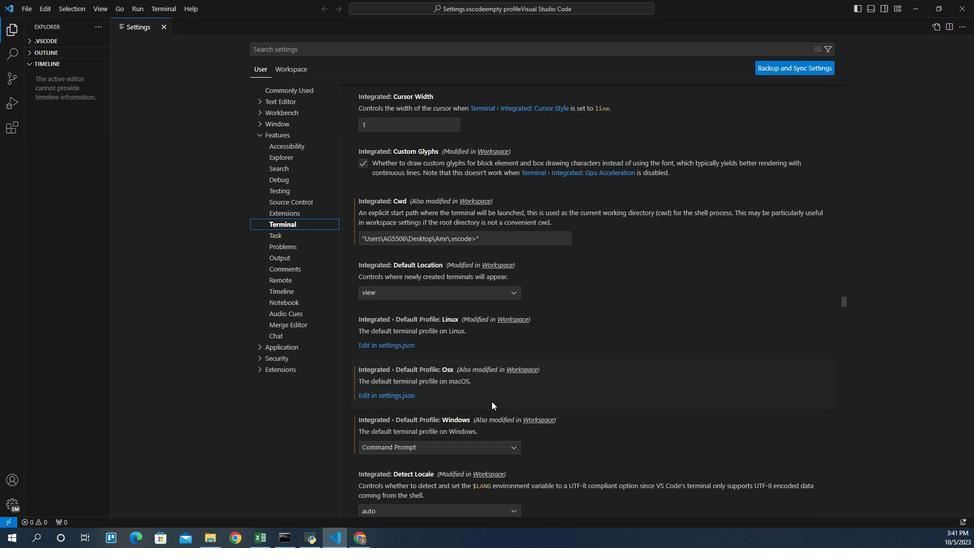 
Action: Mouse scrolled (492, 407) with delta (0, 0)
Screenshot: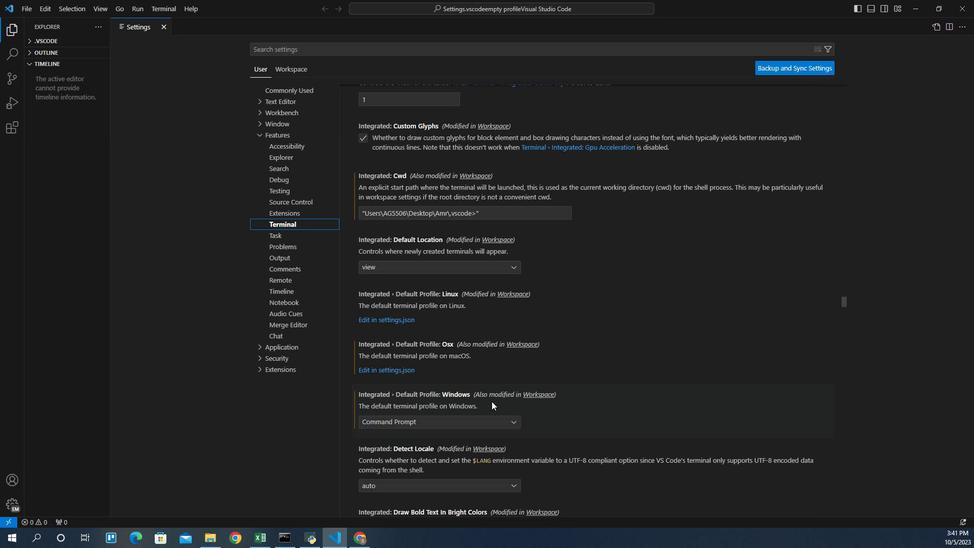 
Action: Mouse scrolled (492, 407) with delta (0, 0)
Screenshot: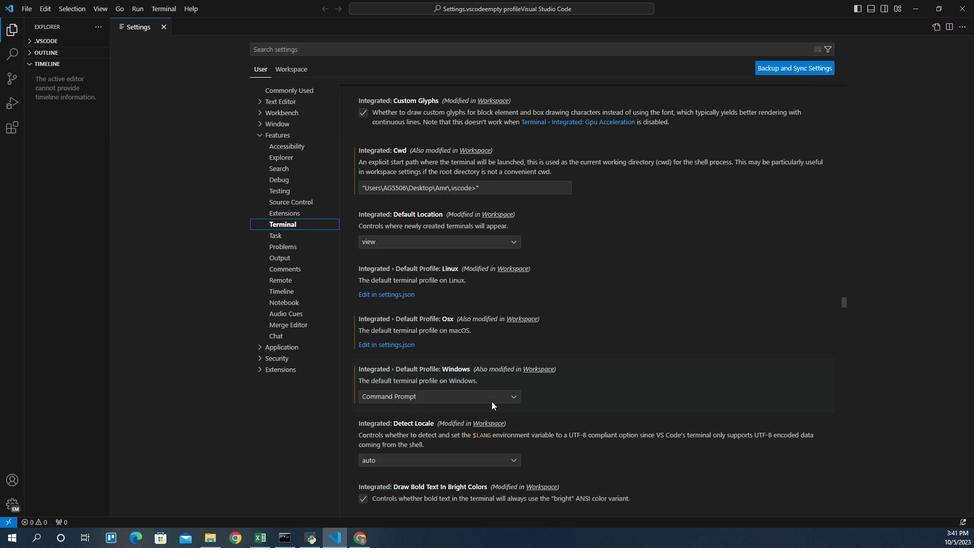 
Action: Mouse scrolled (492, 407) with delta (0, 0)
Screenshot: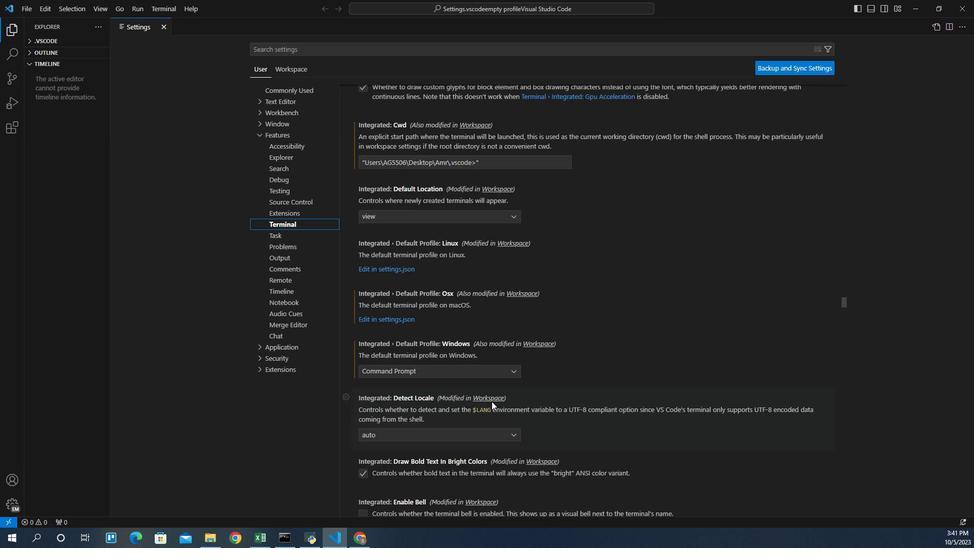 
Action: Mouse scrolled (492, 407) with delta (0, 0)
Screenshot: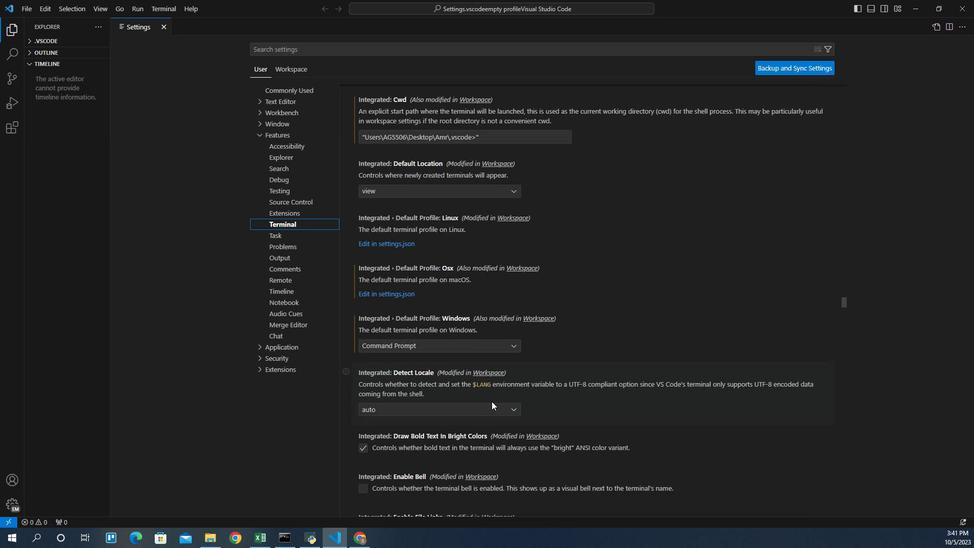 
Action: Mouse moved to (479, 341)
Screenshot: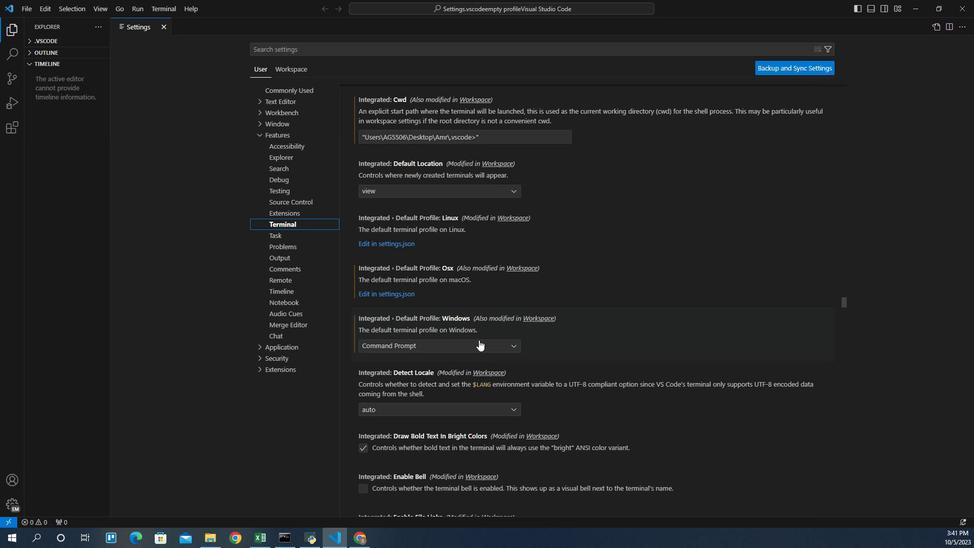
Action: Mouse pressed left at (479, 341)
Screenshot: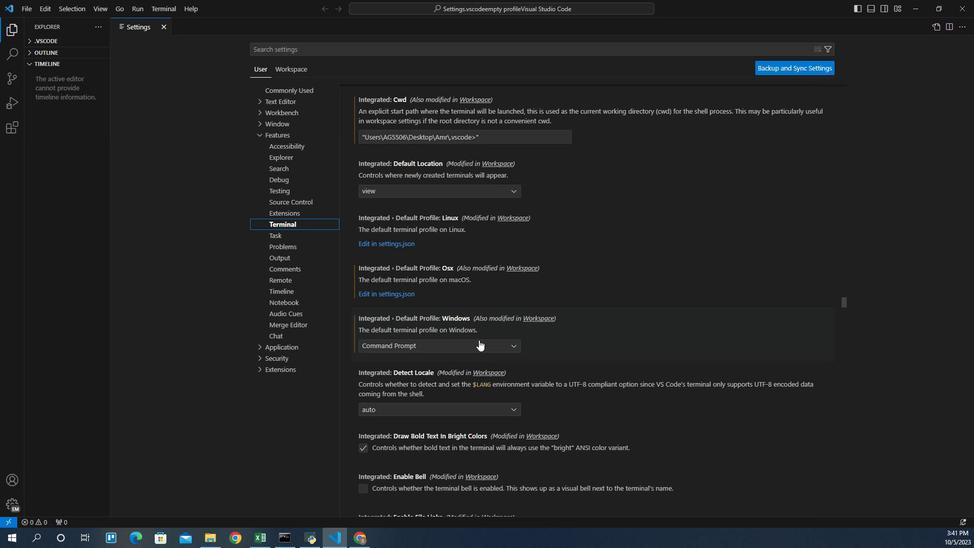 
Action: Mouse moved to (416, 419)
Screenshot: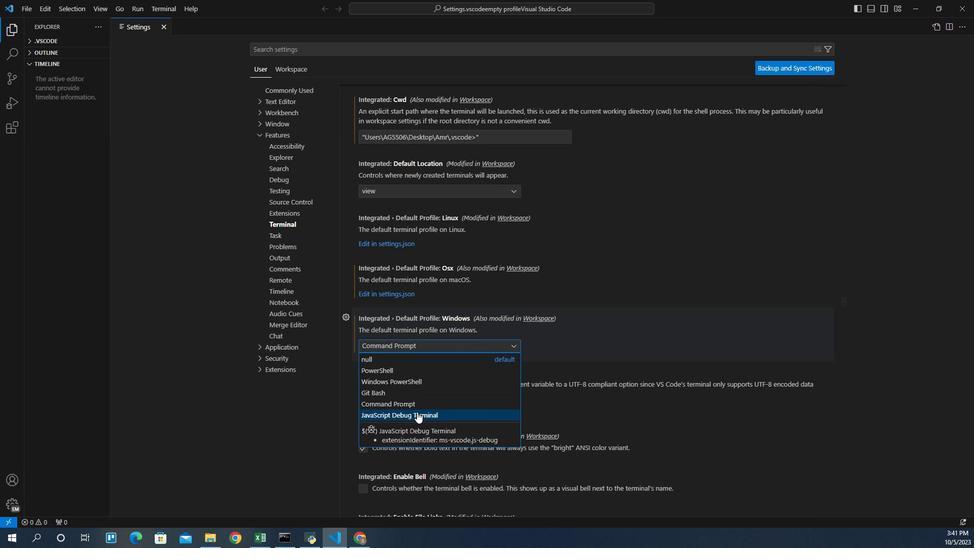 
Action: Mouse pressed left at (416, 419)
Screenshot: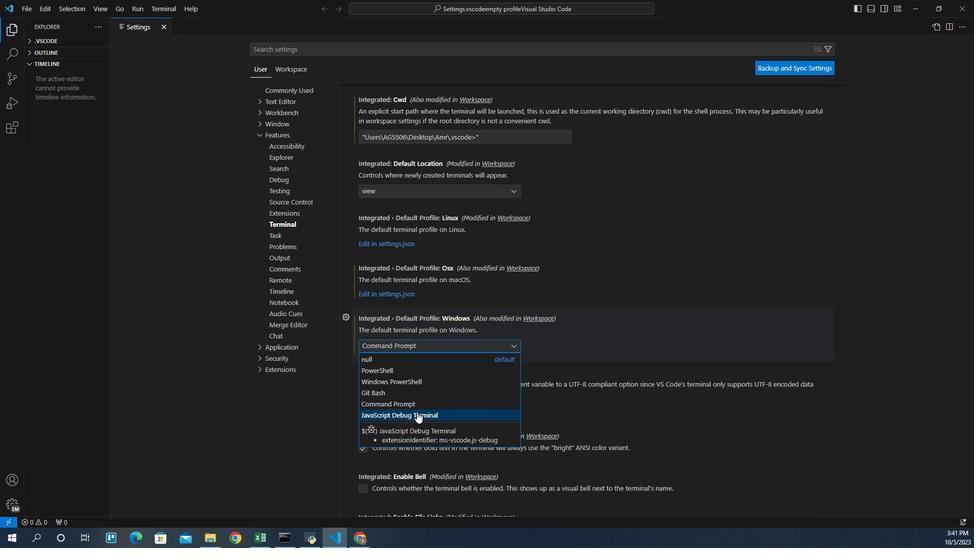 
